 Task: Find connections with filter location Calceta with filter topic #Growthwith filter profile language German with filter current company Work From Home - Online Work Opportunity with filter school Maharashtra Public School with filter industry Household Appliance Manufacturing with filter service category Financial Planning with filter keywords title Skin Care Specialist
Action: Mouse moved to (550, 84)
Screenshot: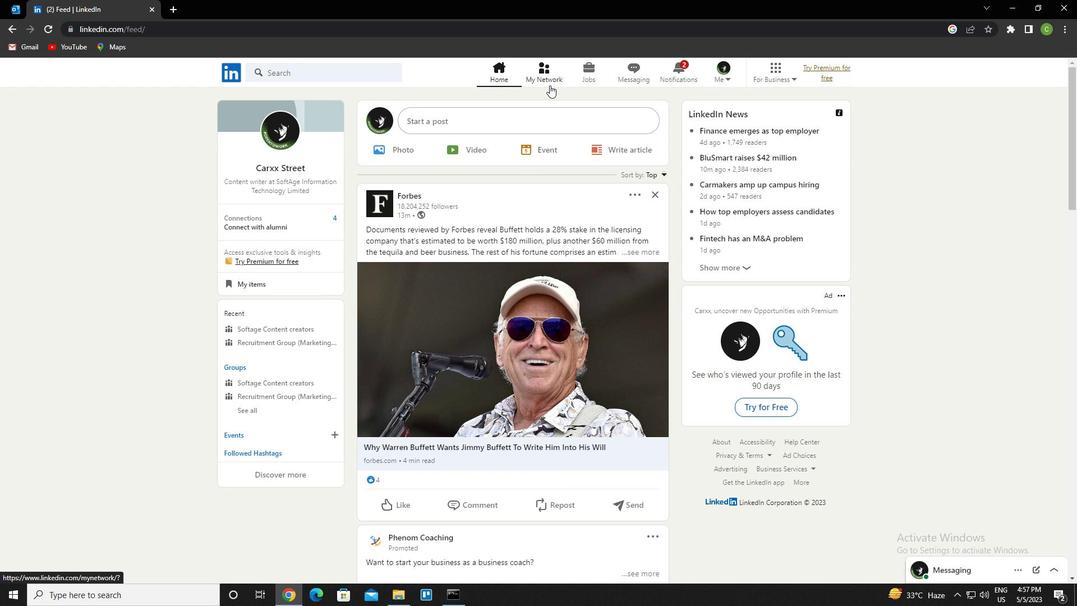 
Action: Mouse pressed left at (550, 84)
Screenshot: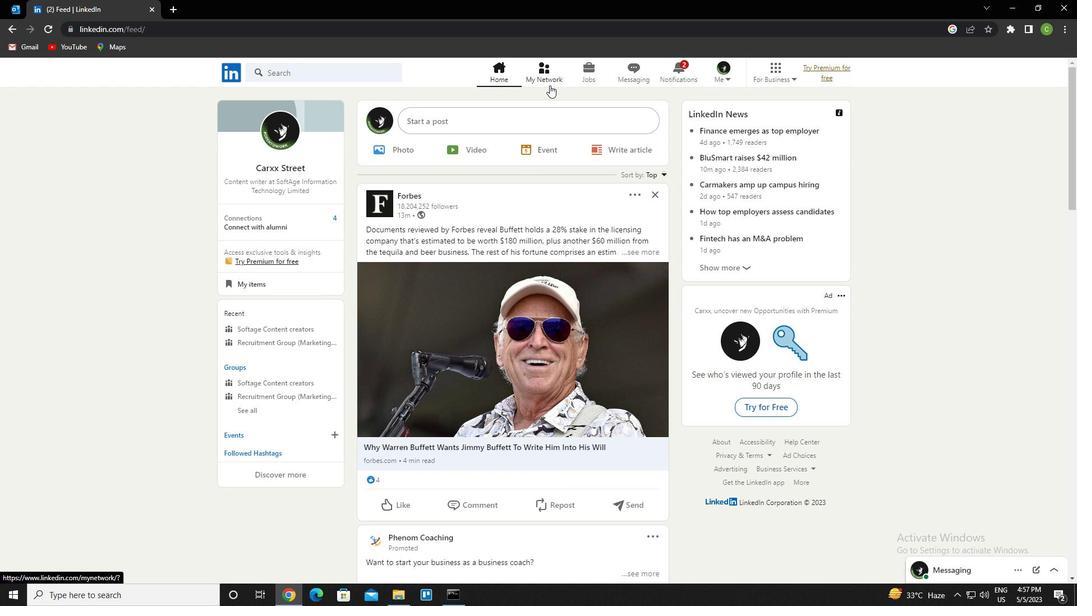 
Action: Mouse moved to (342, 135)
Screenshot: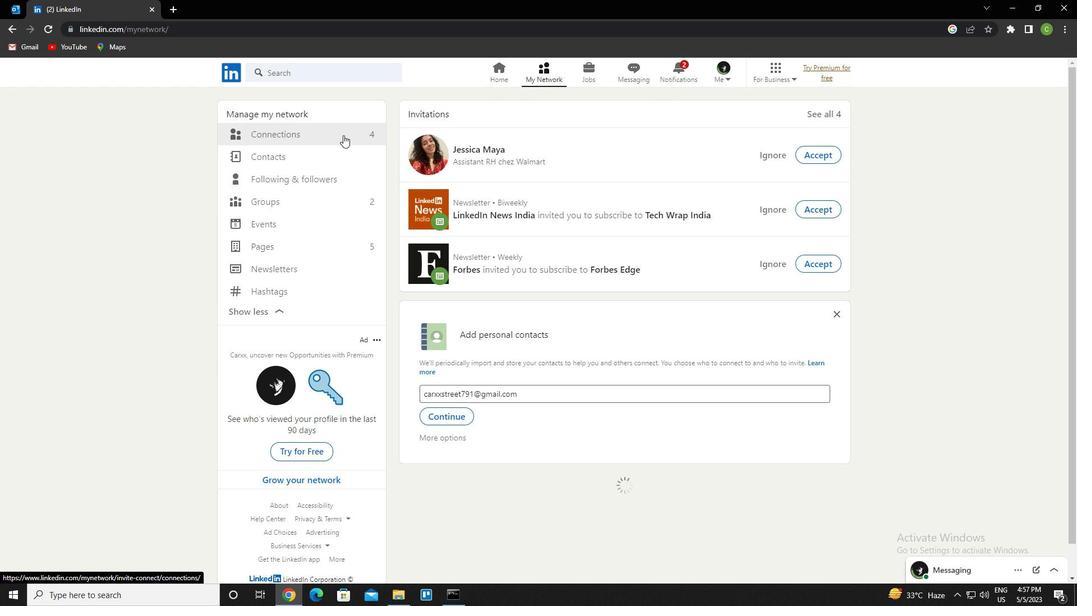 
Action: Mouse pressed left at (342, 135)
Screenshot: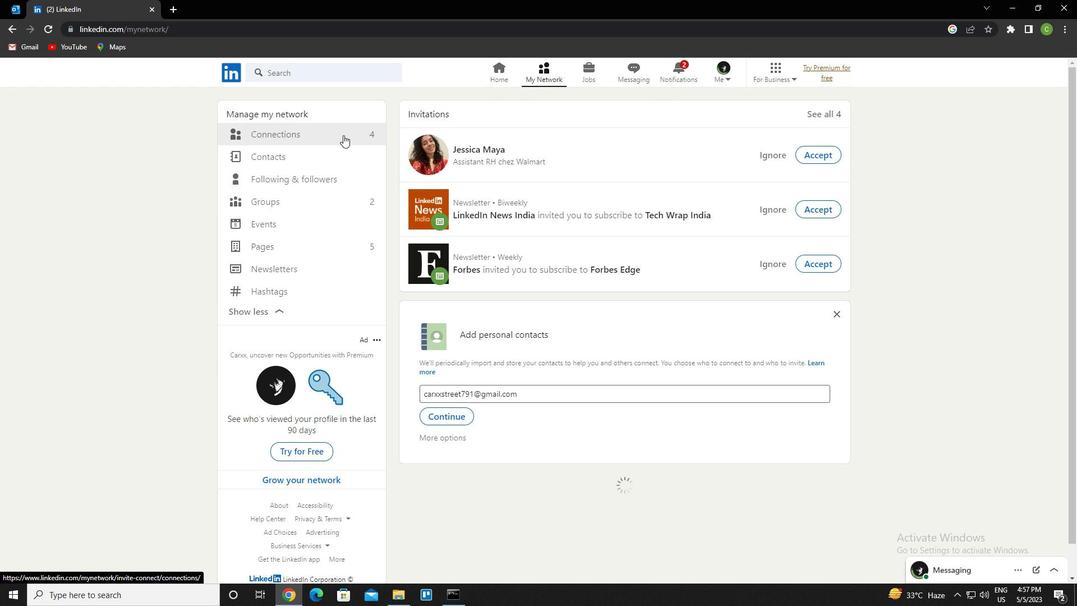 
Action: Mouse moved to (617, 132)
Screenshot: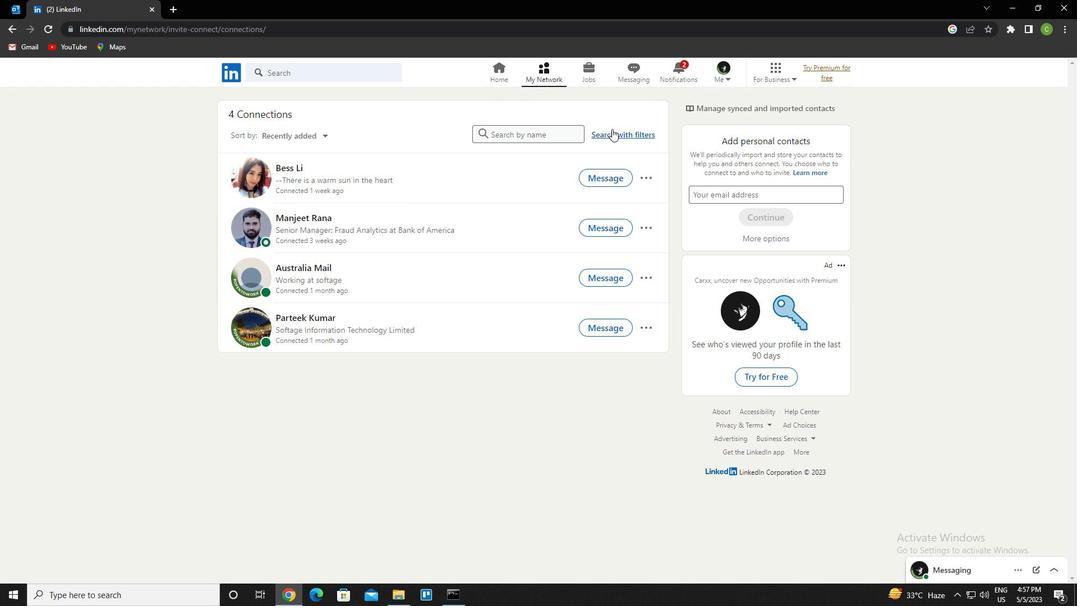 
Action: Mouse pressed left at (617, 132)
Screenshot: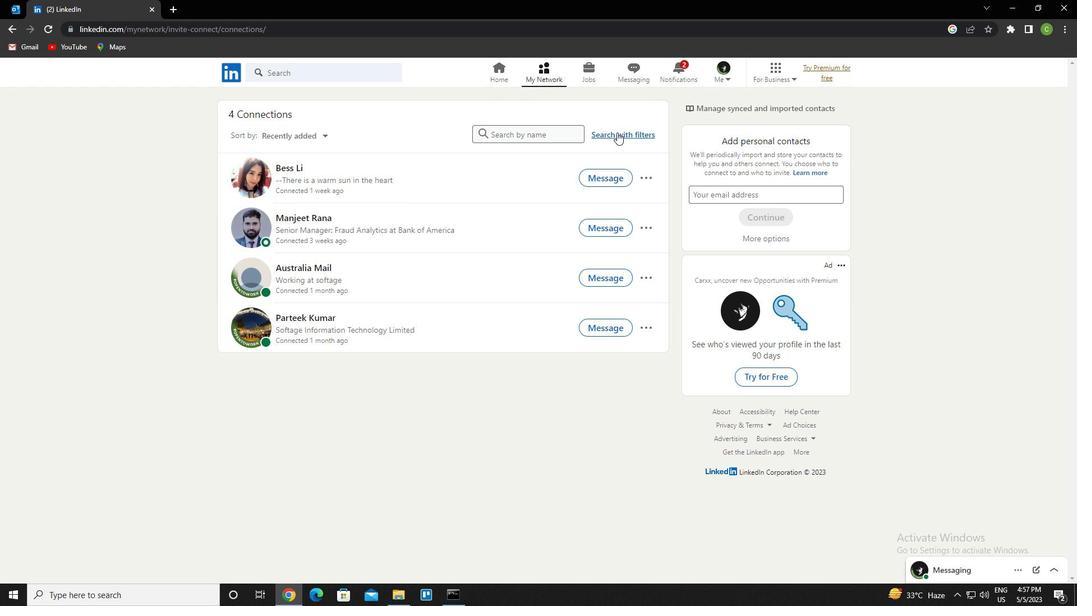 
Action: Mouse moved to (581, 107)
Screenshot: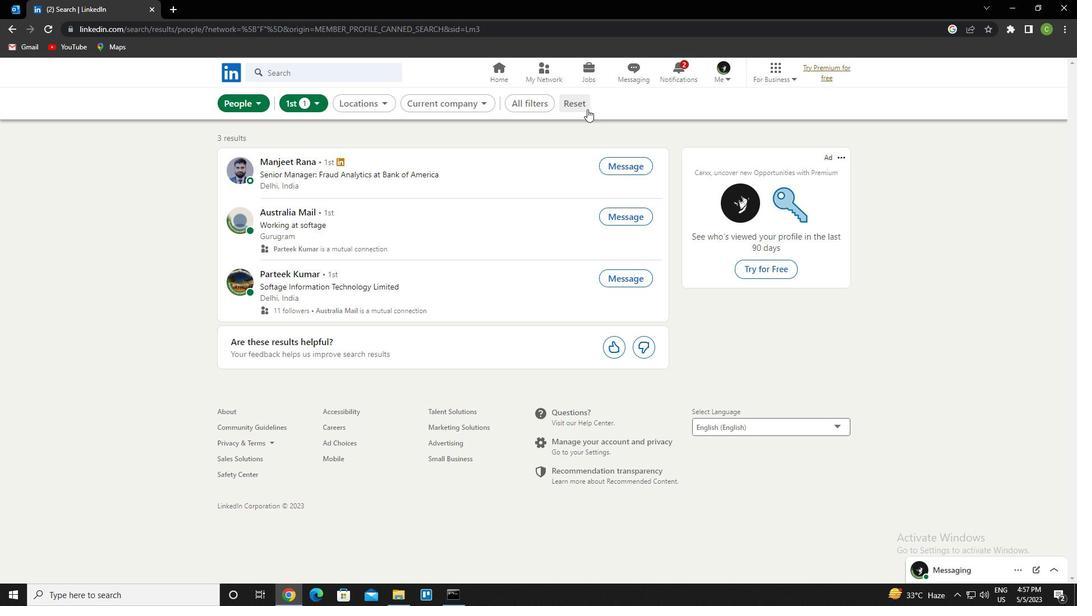 
Action: Mouse pressed left at (581, 107)
Screenshot: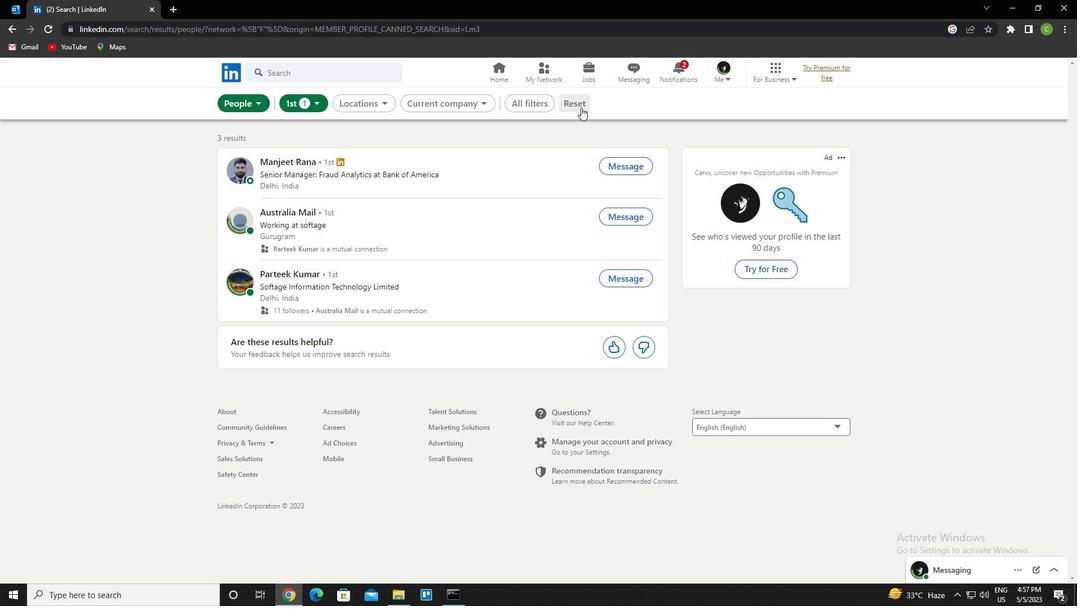
Action: Mouse moved to (567, 111)
Screenshot: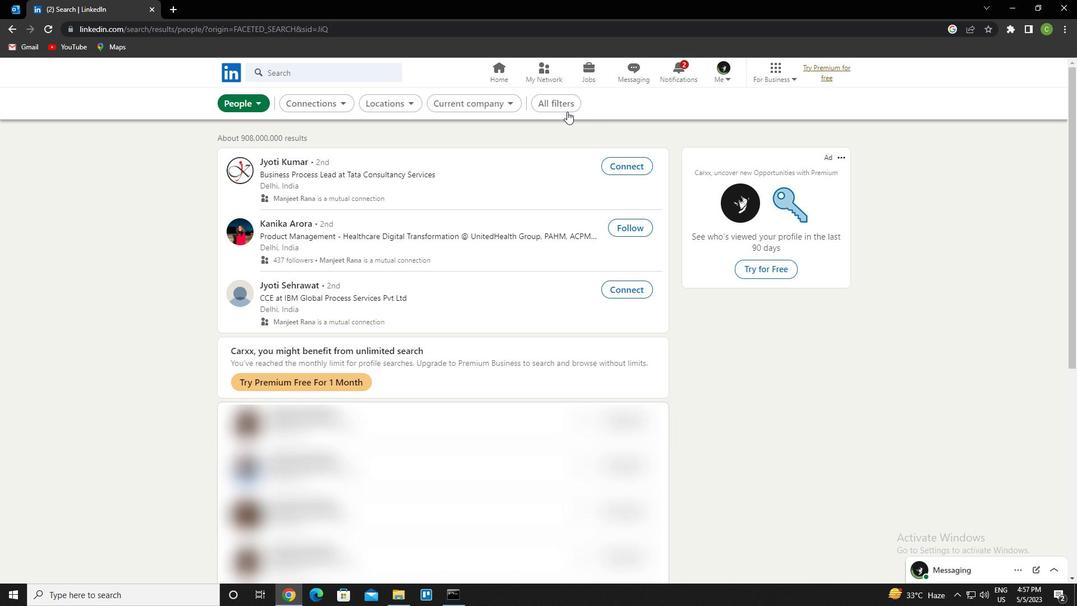 
Action: Mouse pressed left at (567, 111)
Screenshot: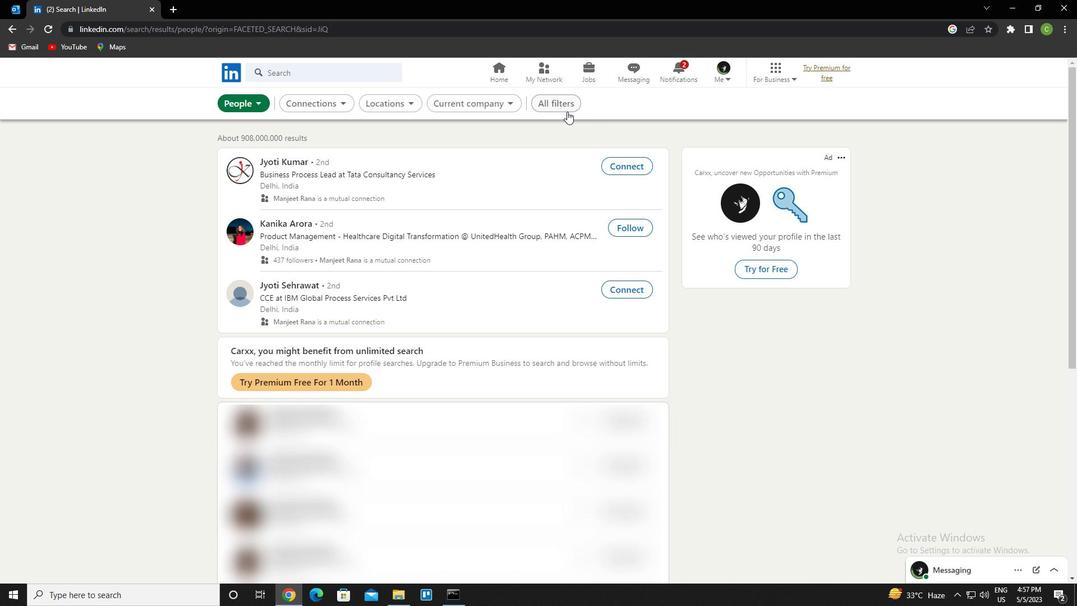 
Action: Mouse moved to (854, 298)
Screenshot: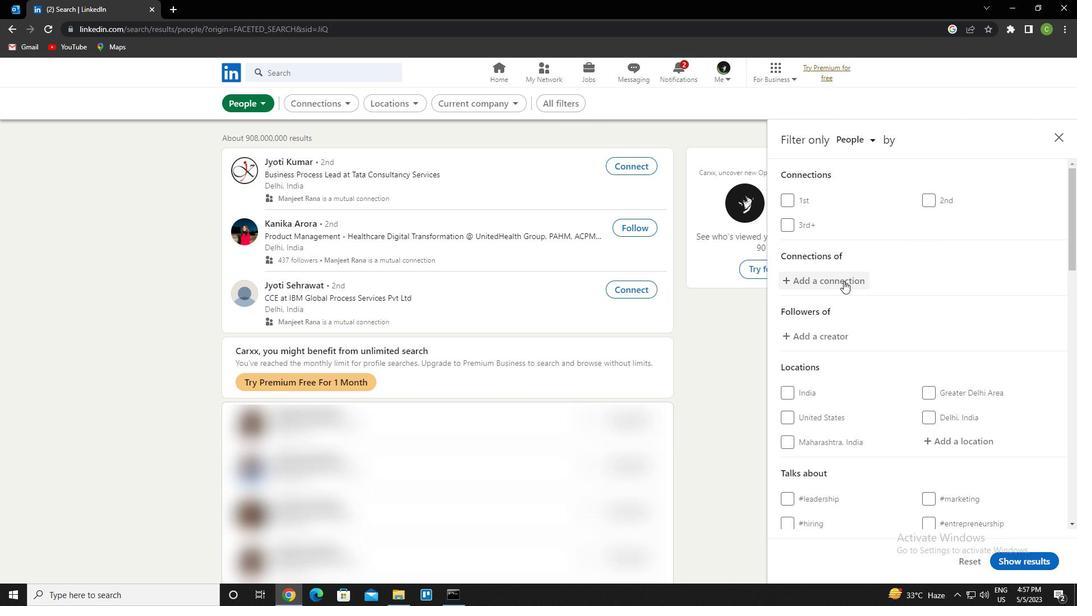 
Action: Mouse scrolled (854, 298) with delta (0, 0)
Screenshot: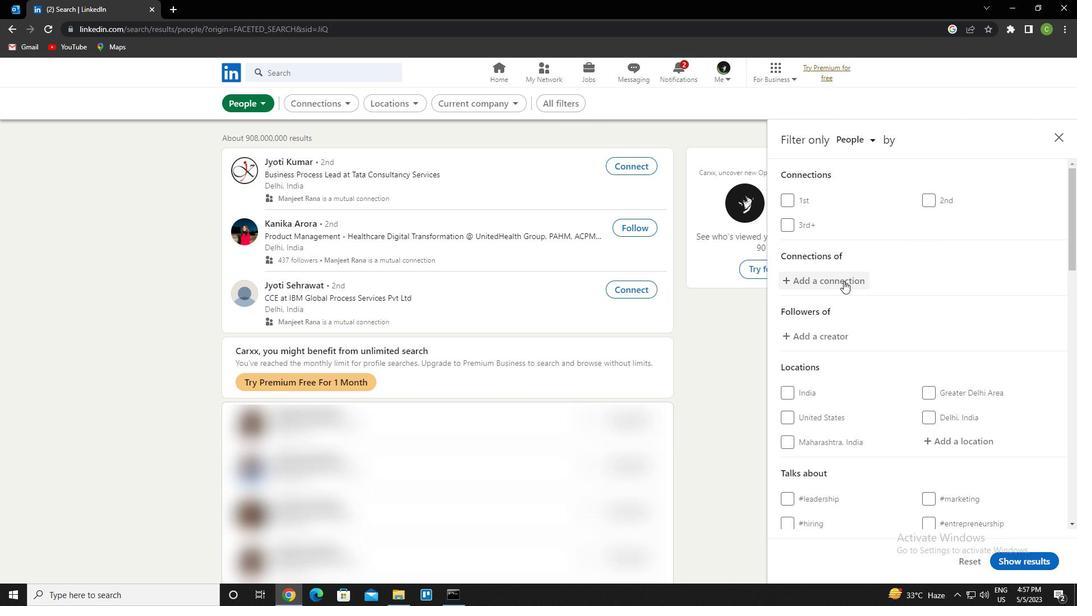 
Action: Mouse moved to (868, 323)
Screenshot: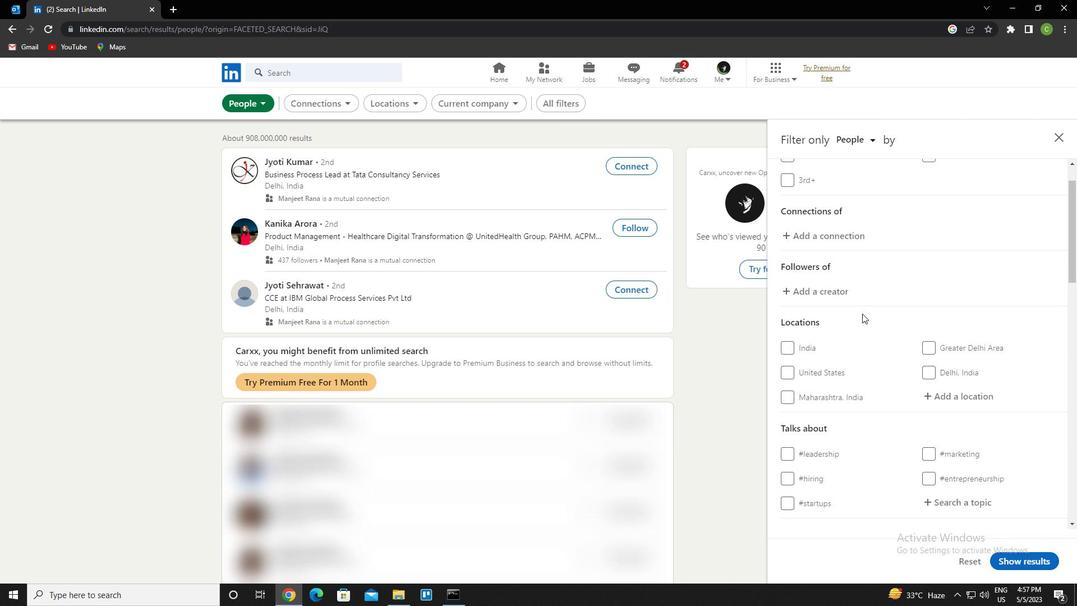 
Action: Mouse scrolled (868, 322) with delta (0, 0)
Screenshot: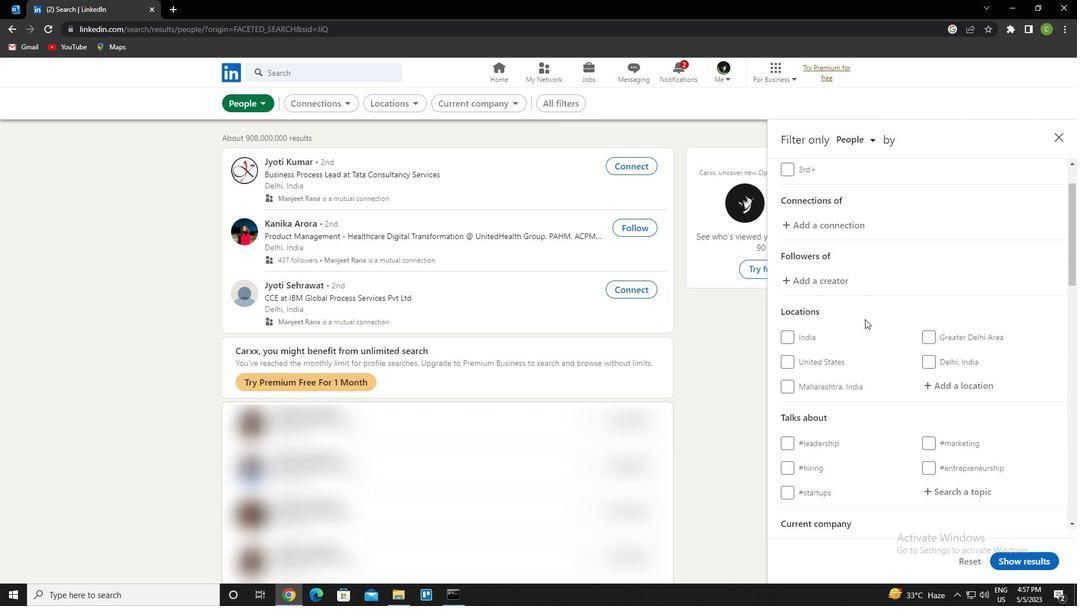 
Action: Mouse moved to (947, 336)
Screenshot: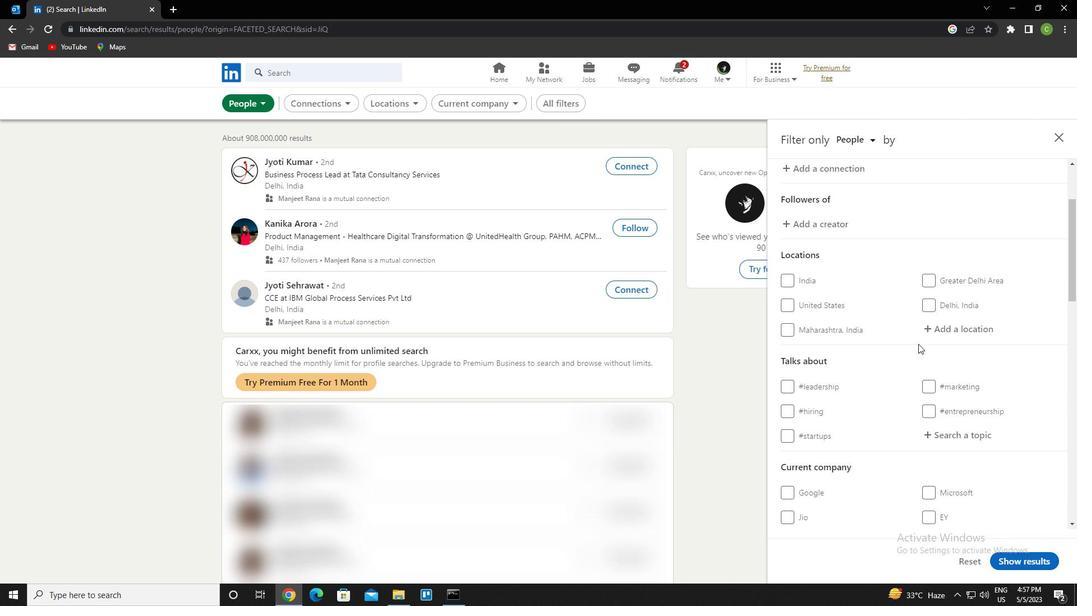 
Action: Mouse pressed left at (947, 336)
Screenshot: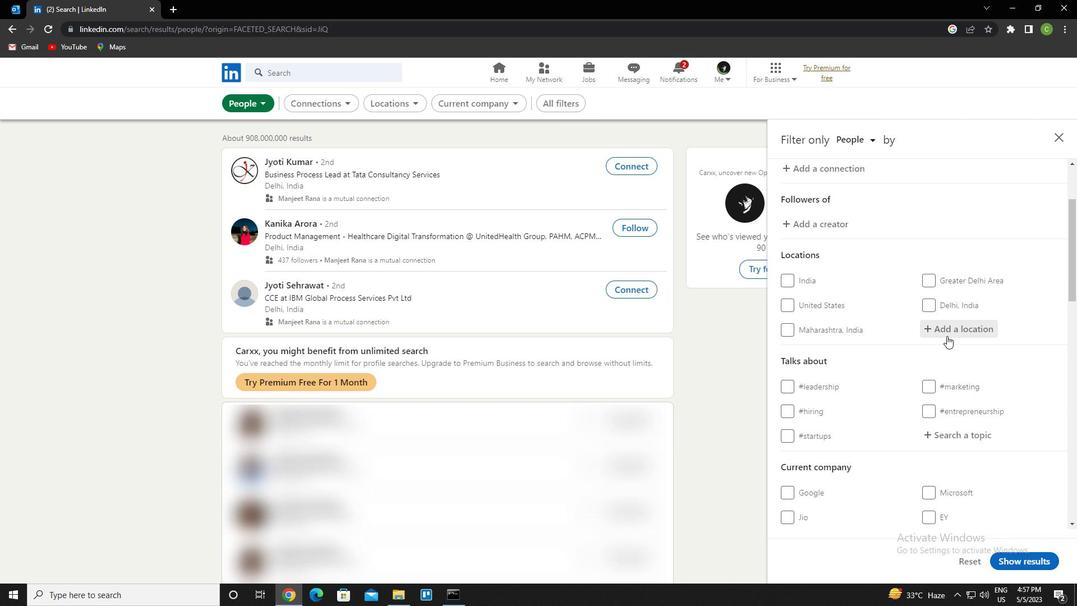 
Action: Key pressed <Key.caps_lock>c<Key.caps_lock>alceta<Key.down><Key.enter>
Screenshot: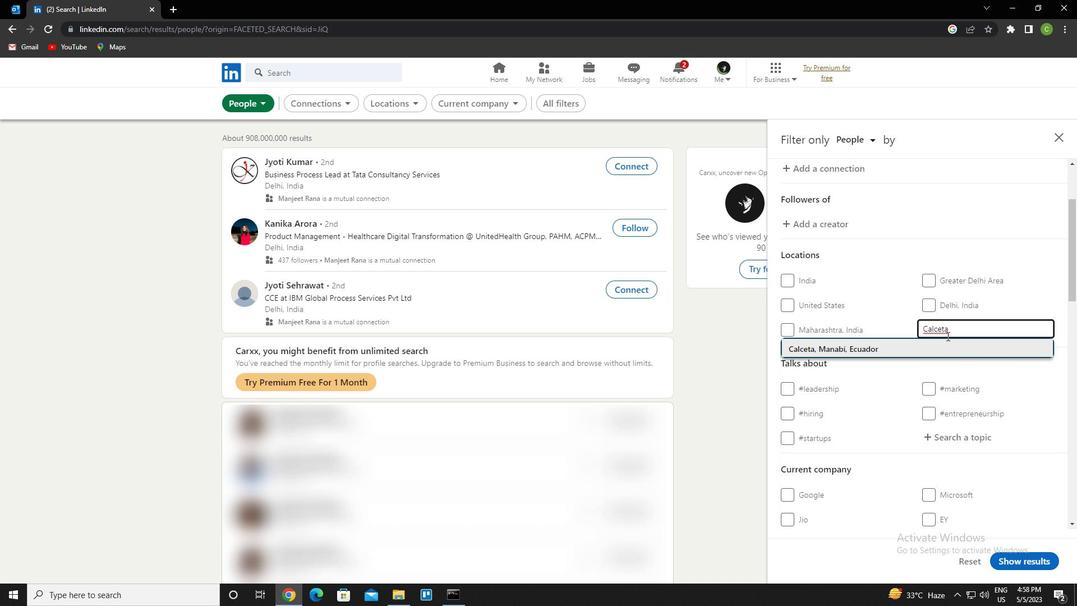 
Action: Mouse scrolled (947, 335) with delta (0, 0)
Screenshot: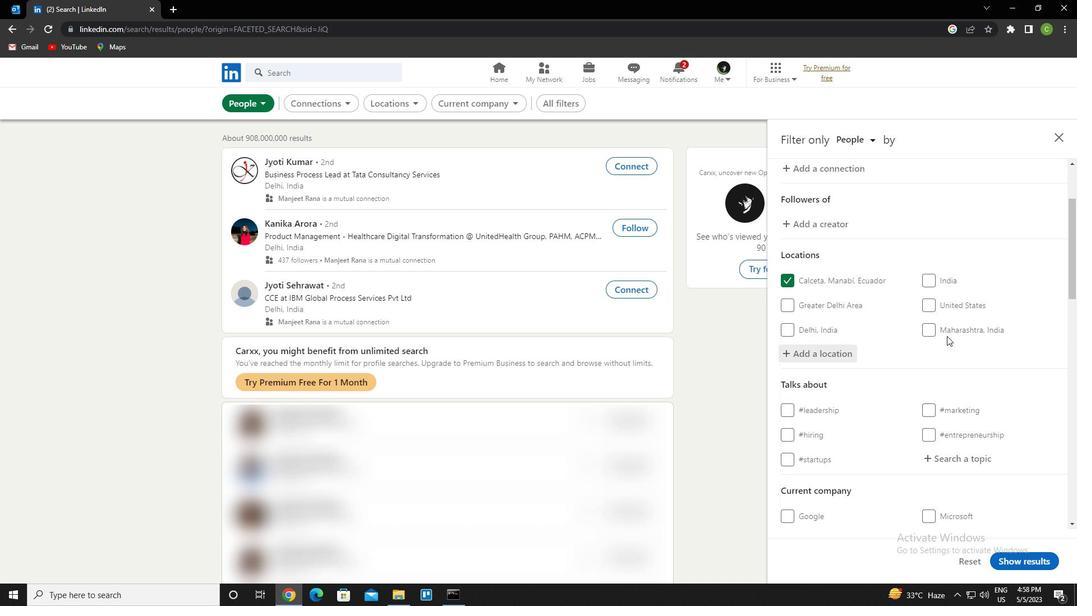 
Action: Mouse moved to (944, 349)
Screenshot: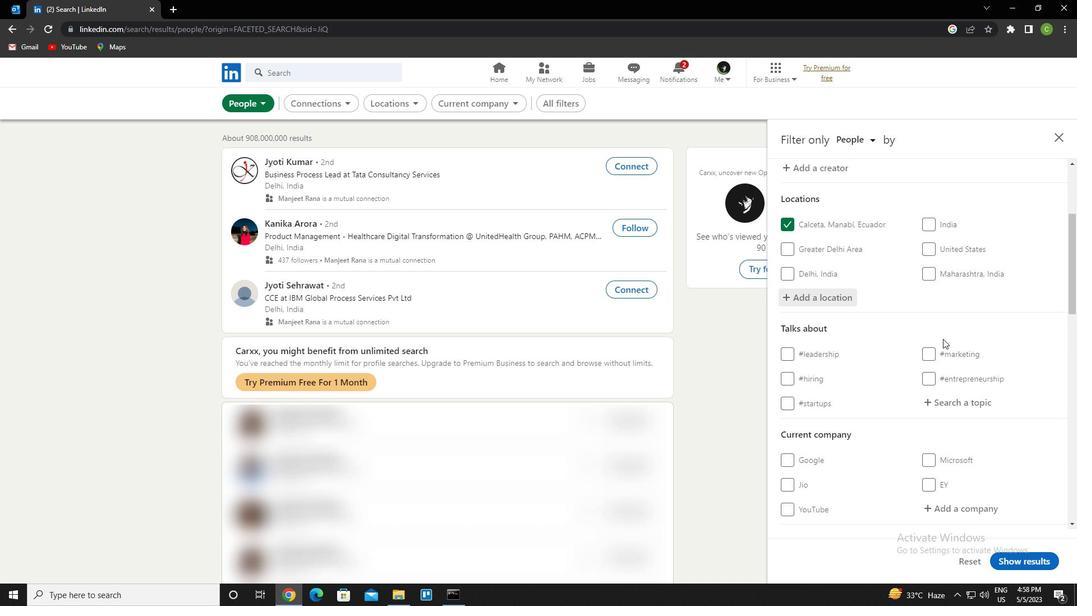 
Action: Mouse scrolled (944, 349) with delta (0, 0)
Screenshot: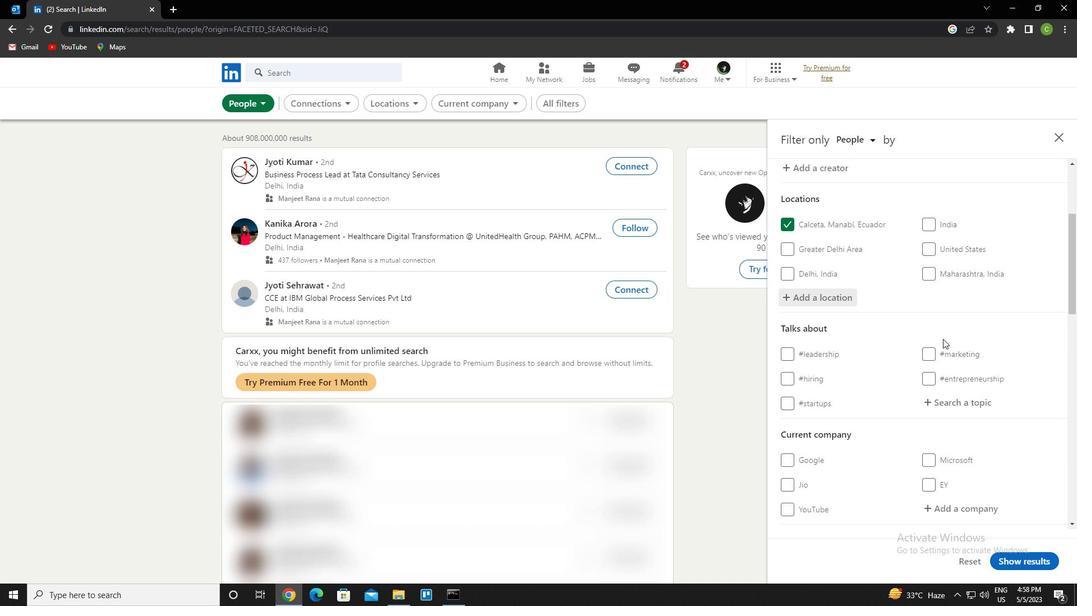 
Action: Mouse moved to (964, 349)
Screenshot: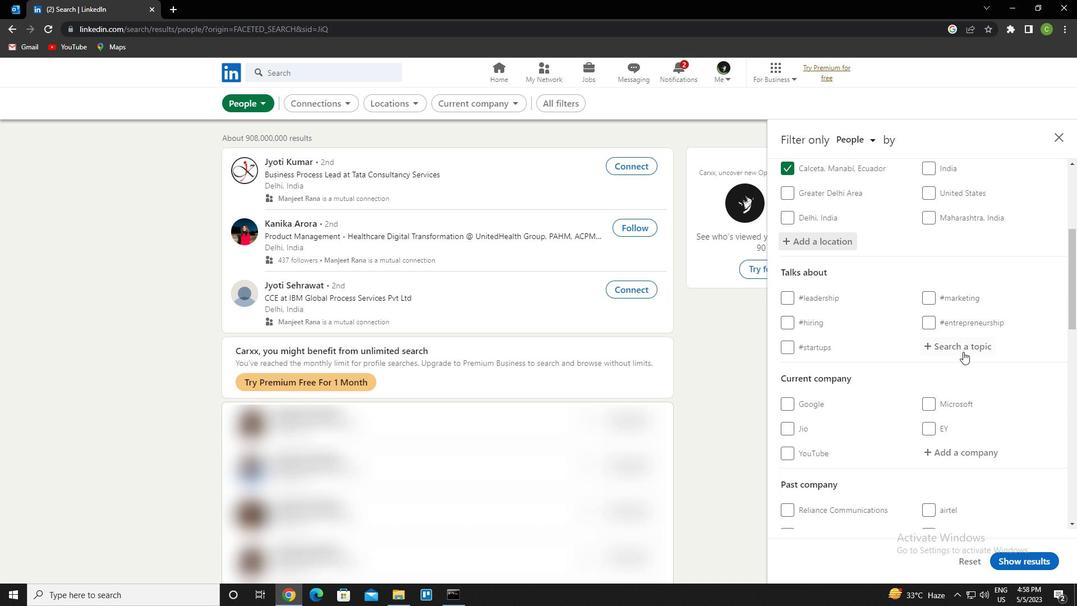 
Action: Mouse pressed left at (964, 349)
Screenshot: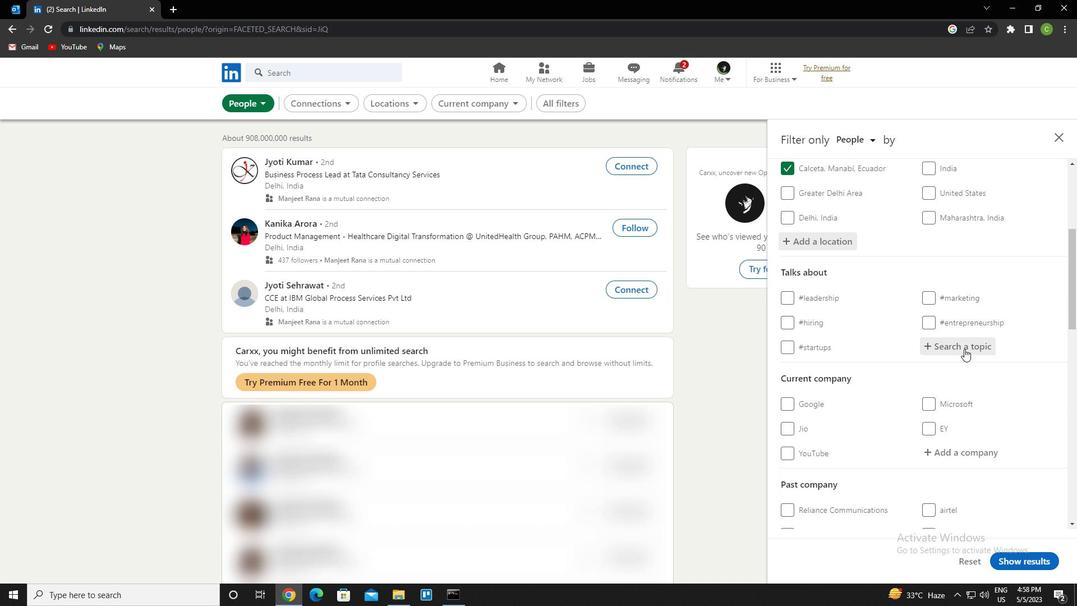 
Action: Key pressed growth<Key.down><Key.enter>
Screenshot: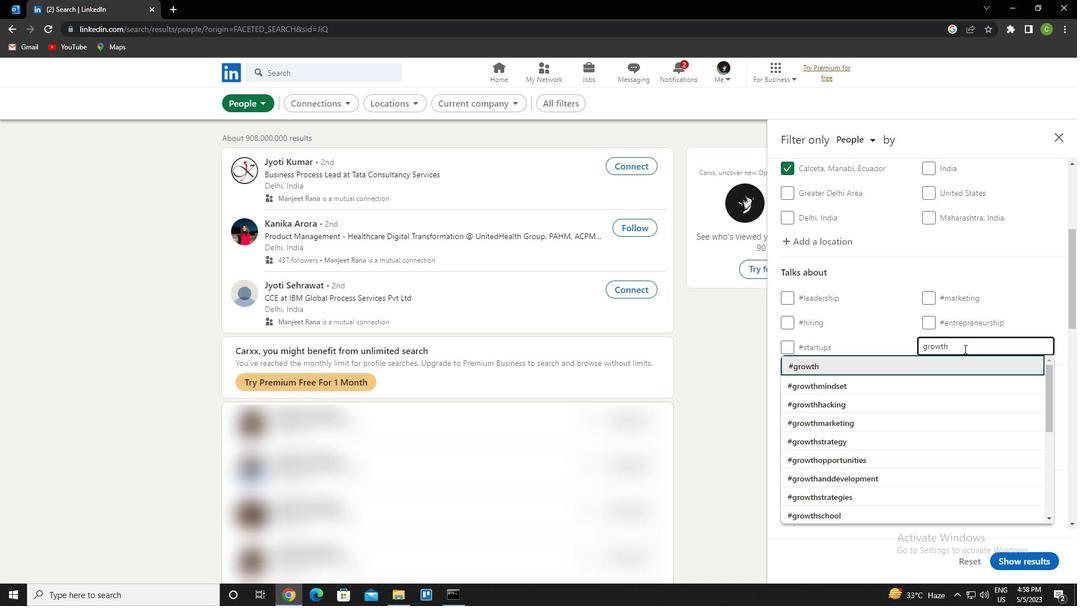 
Action: Mouse scrolled (964, 348) with delta (0, 0)
Screenshot: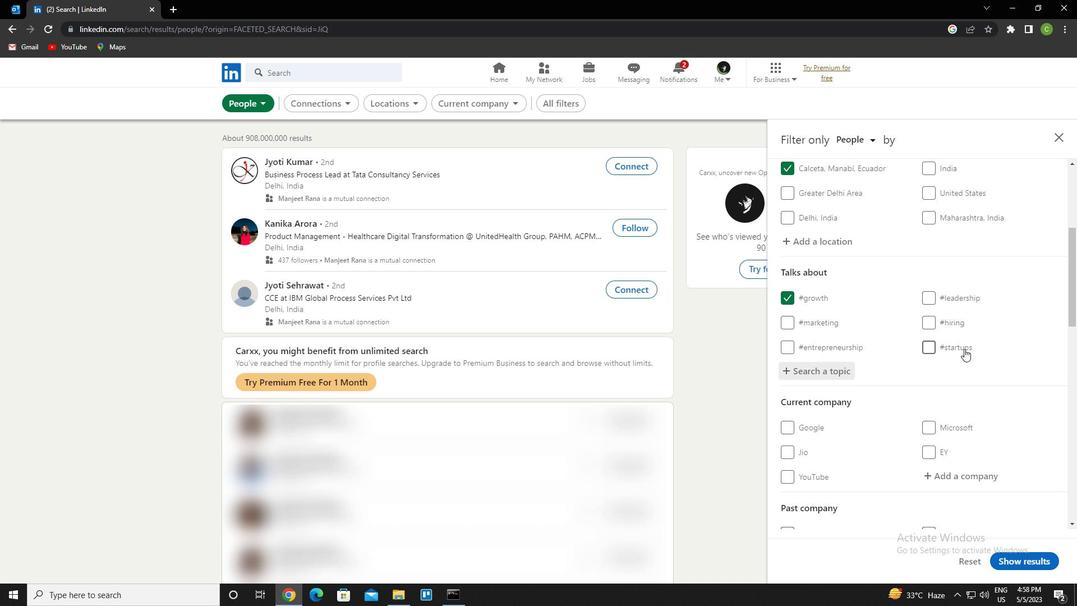 
Action: Mouse moved to (958, 334)
Screenshot: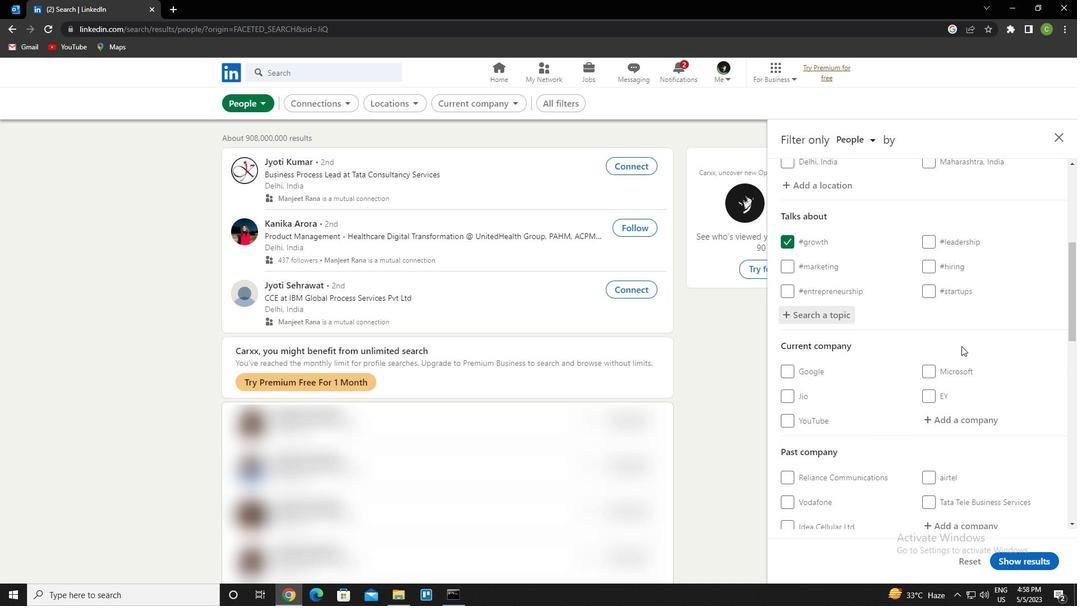 
Action: Mouse scrolled (958, 333) with delta (0, 0)
Screenshot: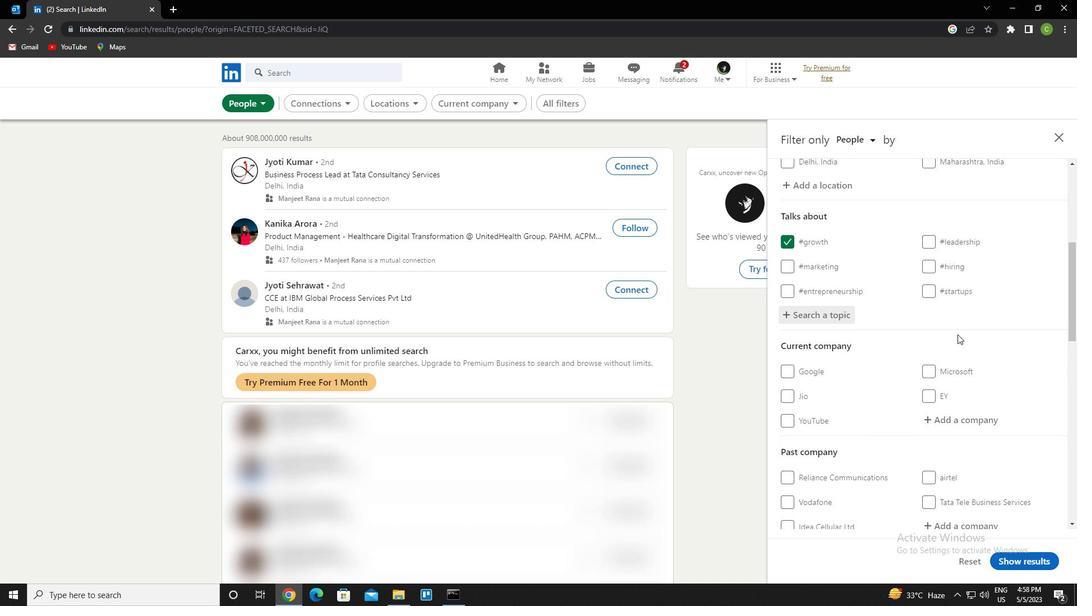 
Action: Mouse moved to (958, 334)
Screenshot: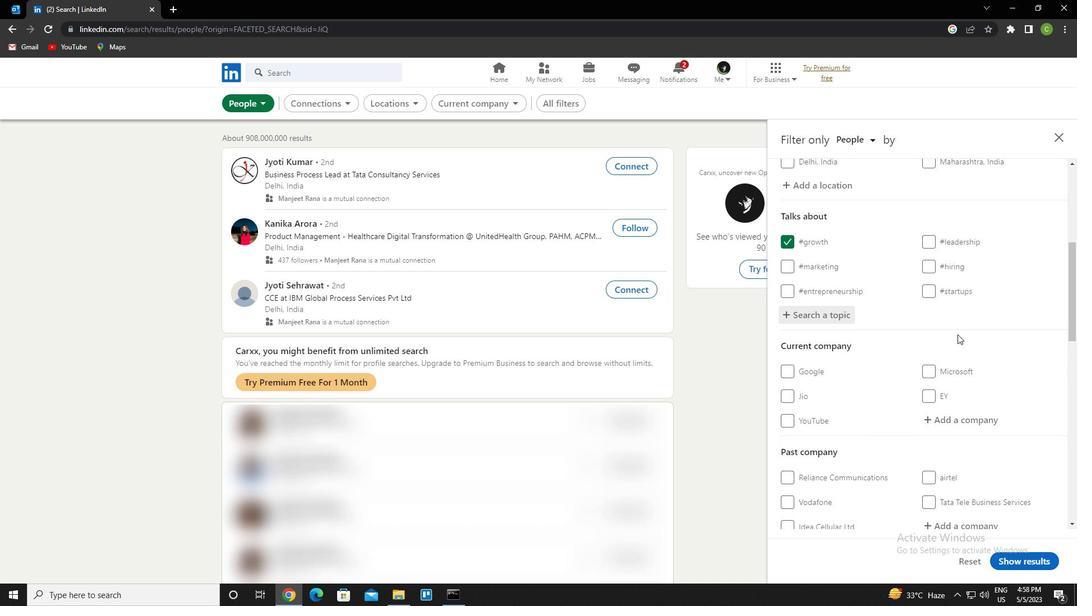 
Action: Mouse scrolled (958, 333) with delta (0, 0)
Screenshot: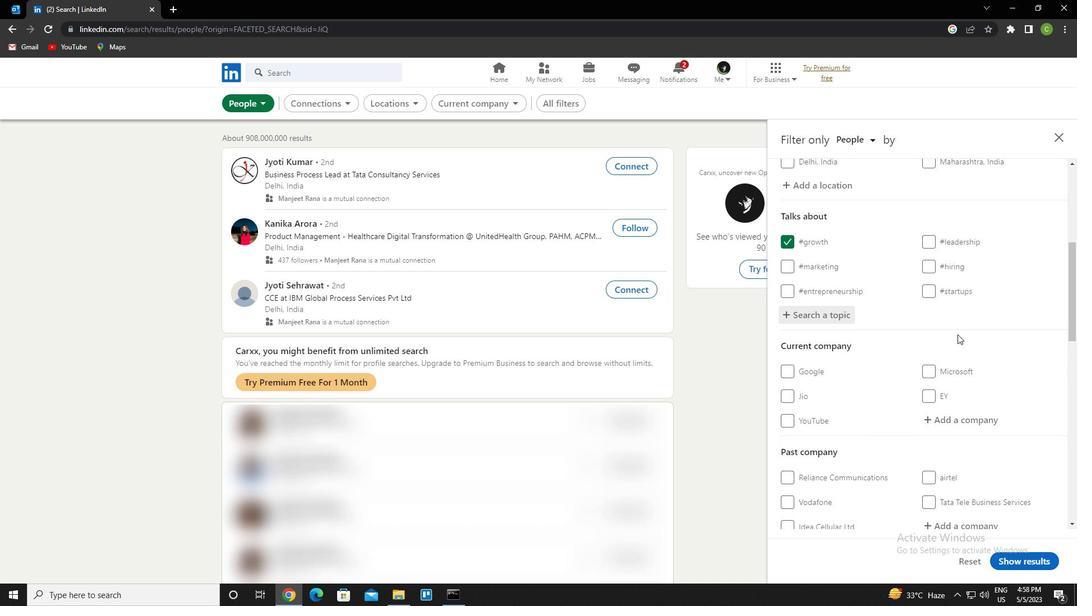 
Action: Mouse moved to (958, 336)
Screenshot: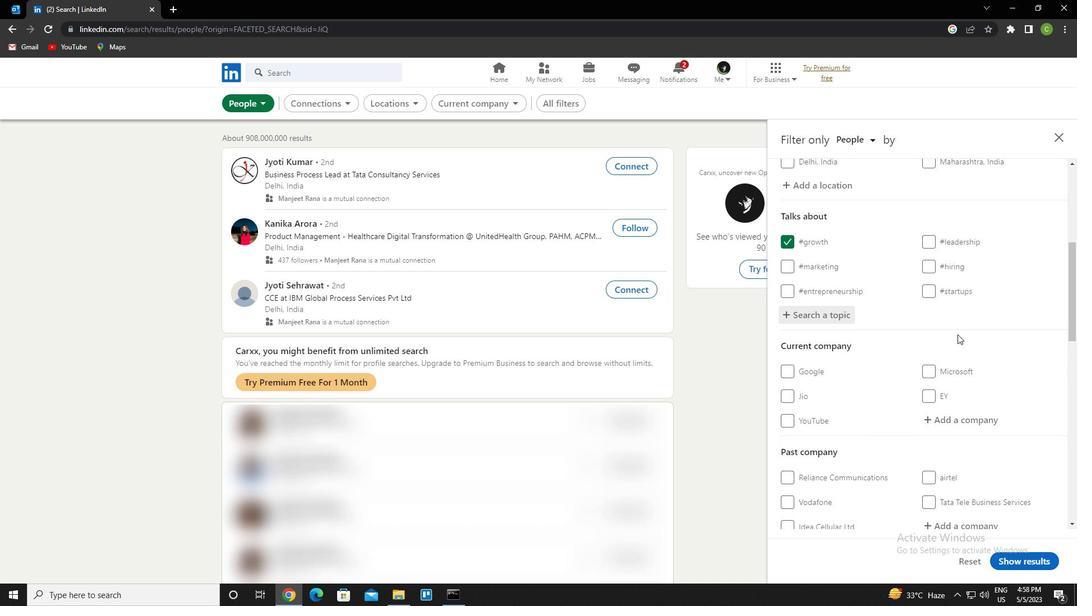 
Action: Mouse scrolled (958, 335) with delta (0, 0)
Screenshot: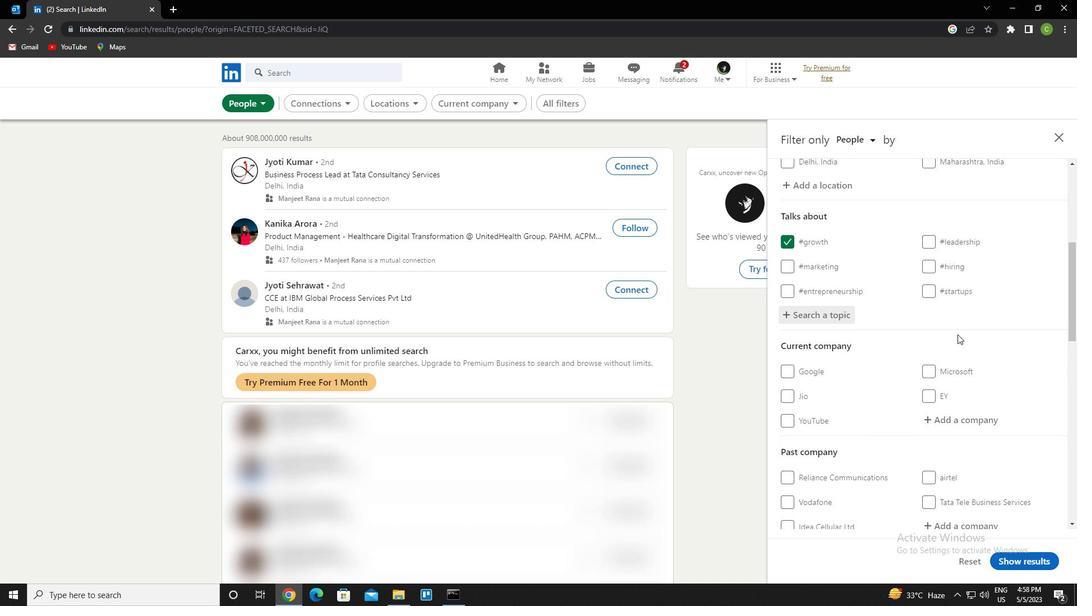 
Action: Mouse scrolled (958, 335) with delta (0, 0)
Screenshot: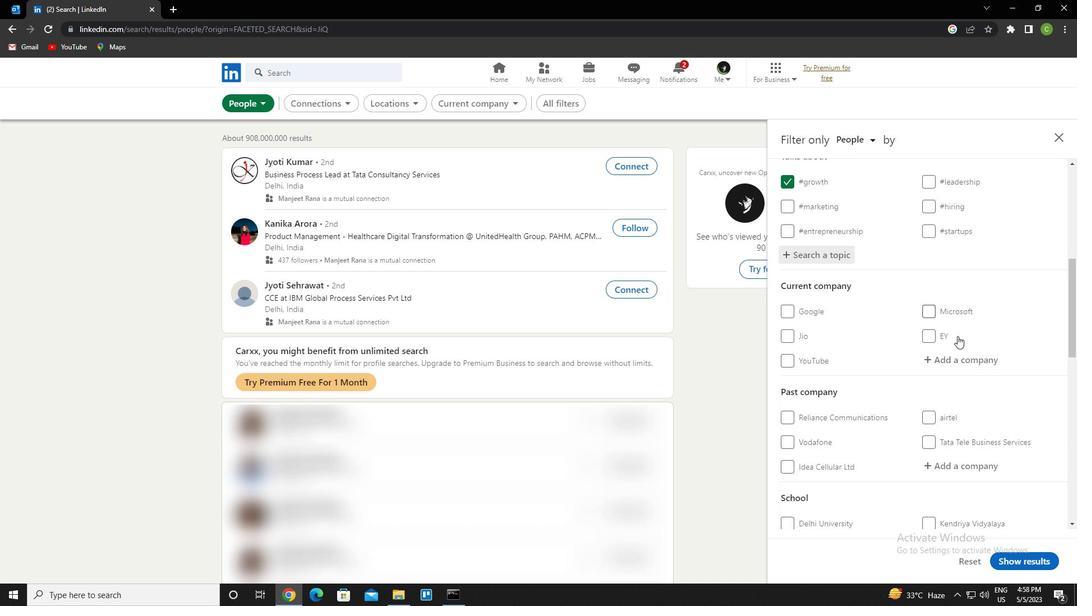 
Action: Mouse scrolled (958, 335) with delta (0, 0)
Screenshot: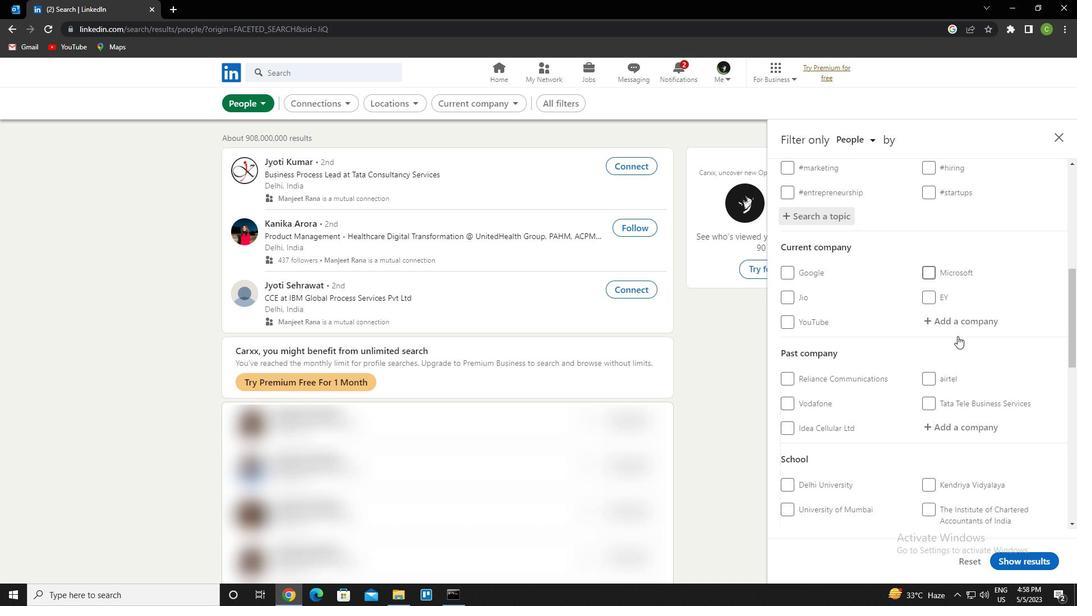 
Action: Mouse moved to (957, 336)
Screenshot: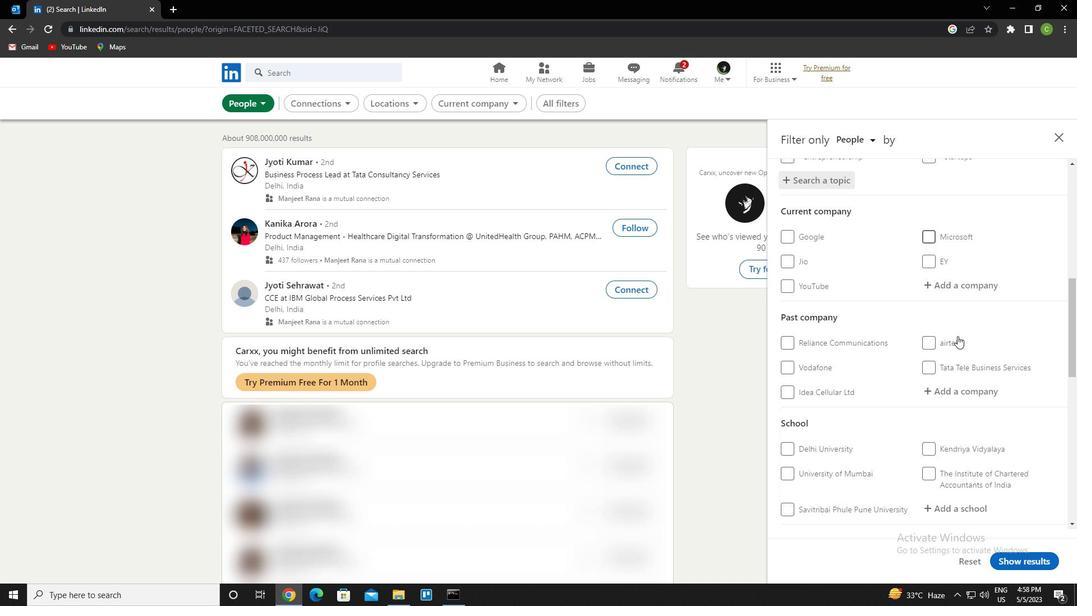 
Action: Mouse scrolled (957, 336) with delta (0, 0)
Screenshot: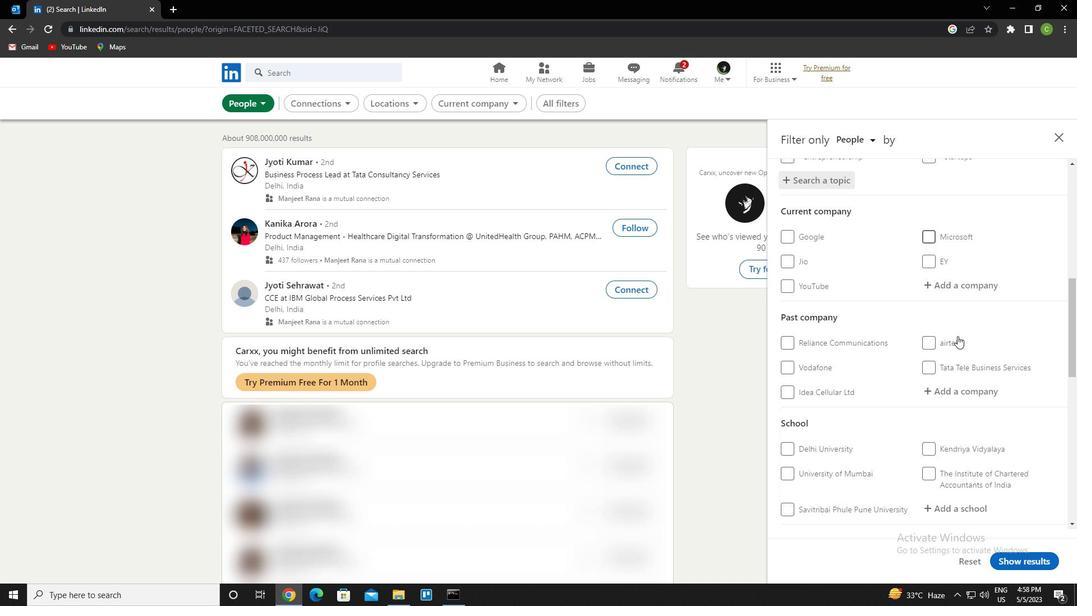
Action: Mouse scrolled (957, 336) with delta (0, 0)
Screenshot: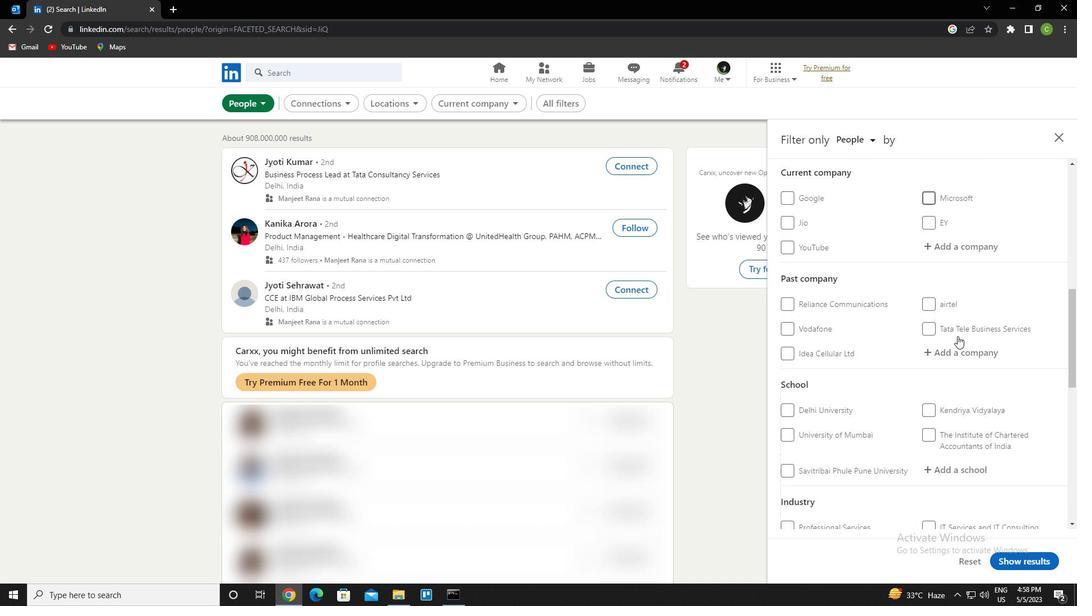 
Action: Mouse moved to (790, 475)
Screenshot: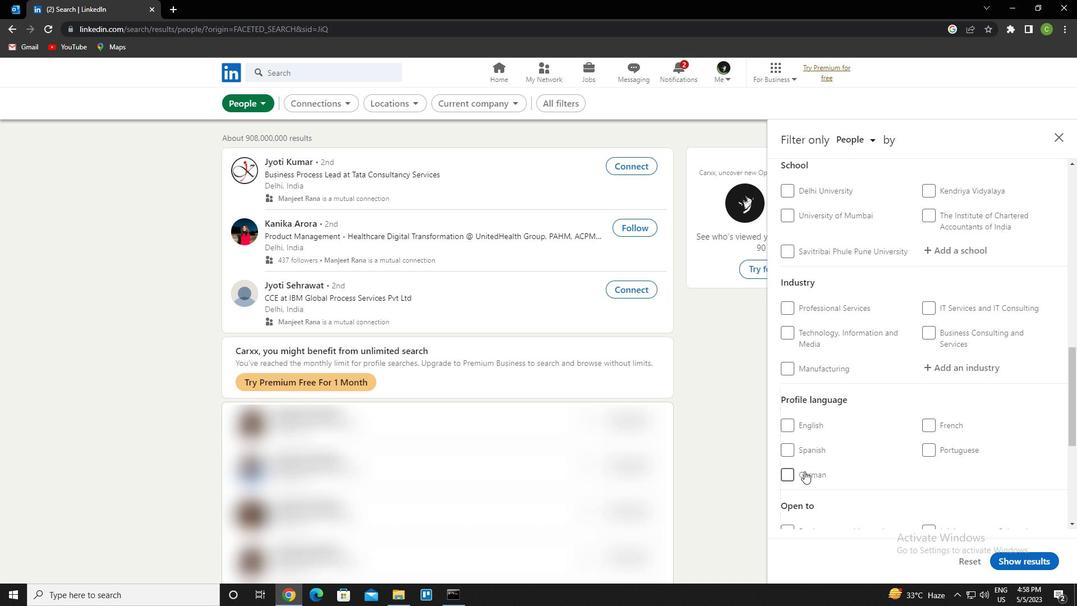 
Action: Mouse pressed left at (790, 475)
Screenshot: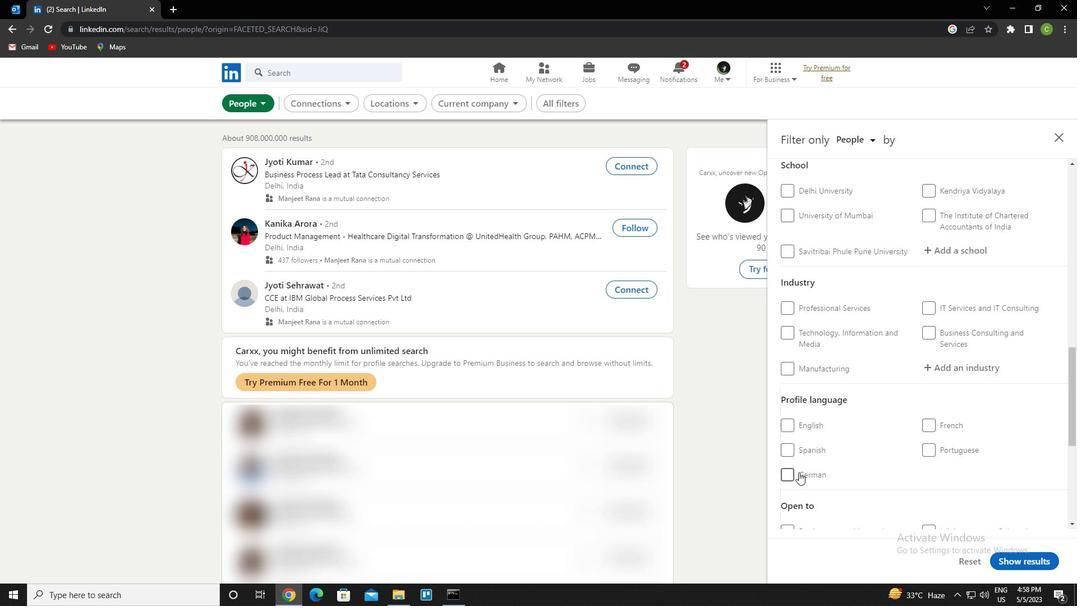 
Action: Mouse moved to (873, 385)
Screenshot: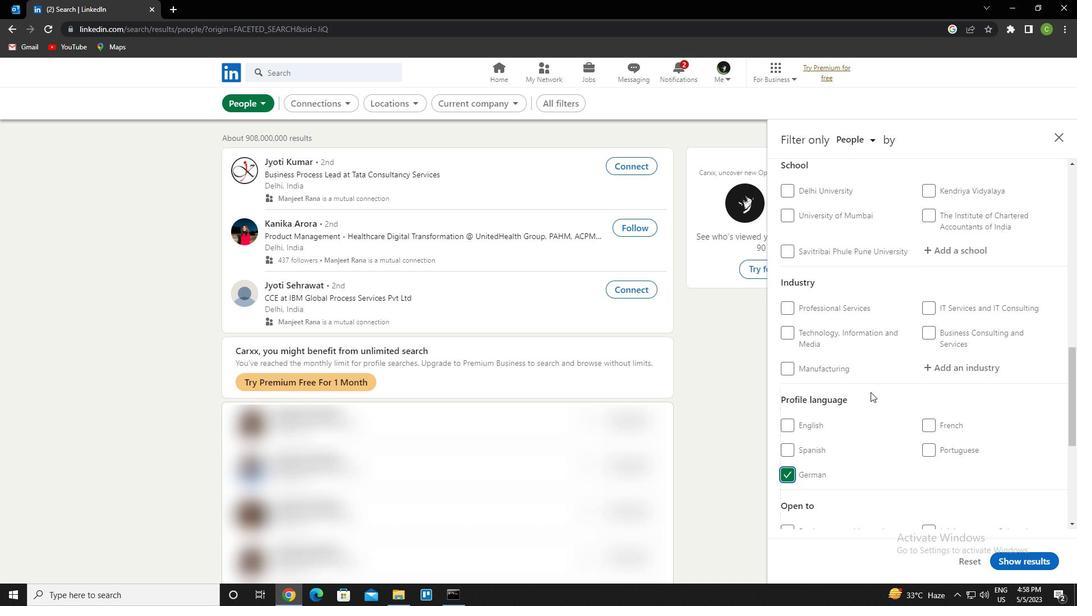 
Action: Mouse scrolled (873, 385) with delta (0, 0)
Screenshot: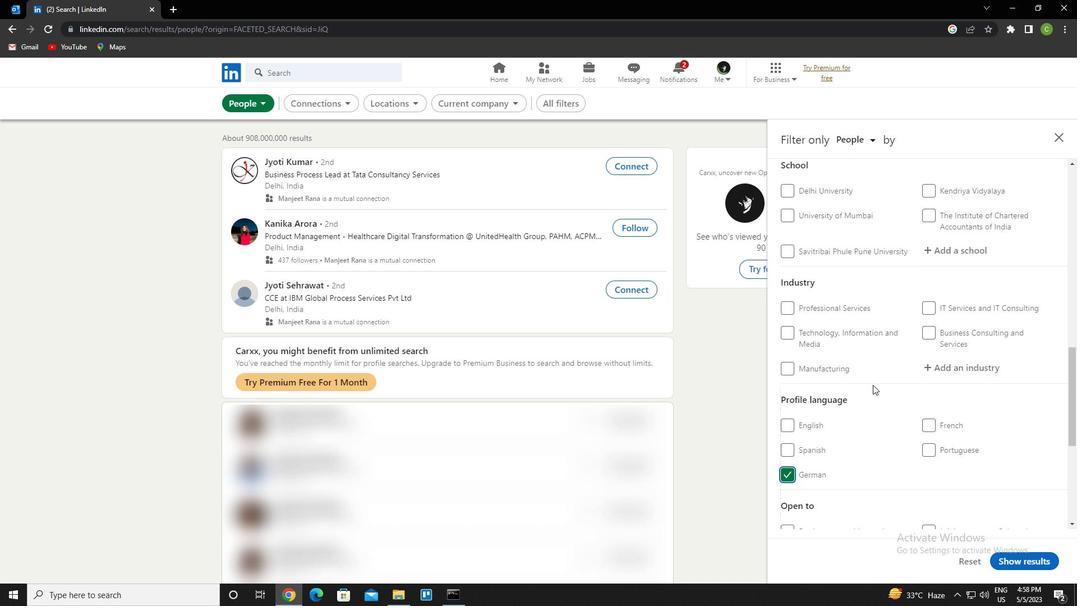 
Action: Mouse scrolled (873, 385) with delta (0, 0)
Screenshot: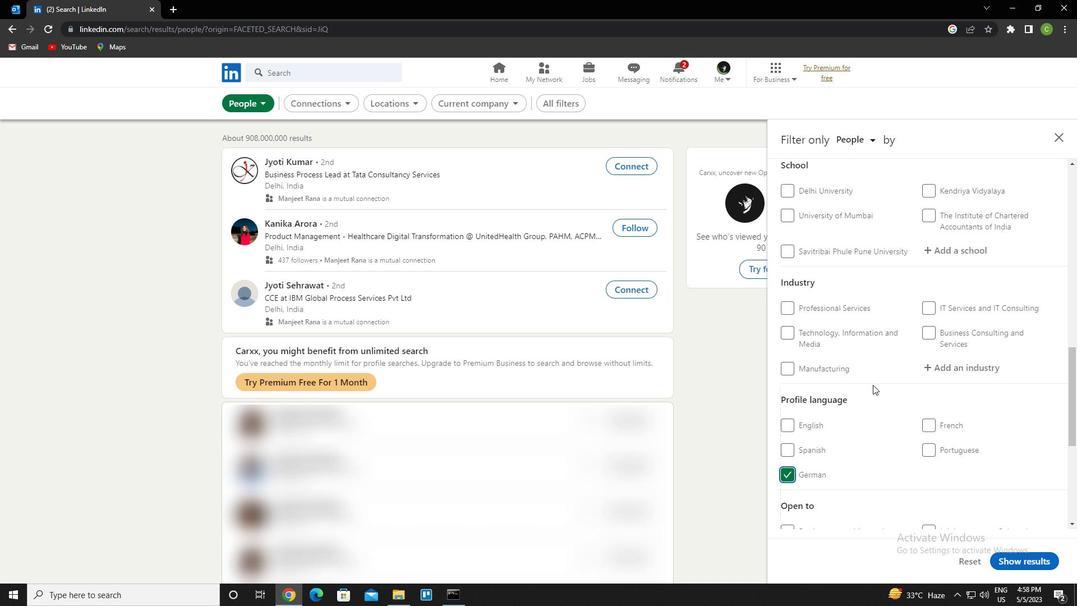 
Action: Mouse scrolled (873, 385) with delta (0, 0)
Screenshot: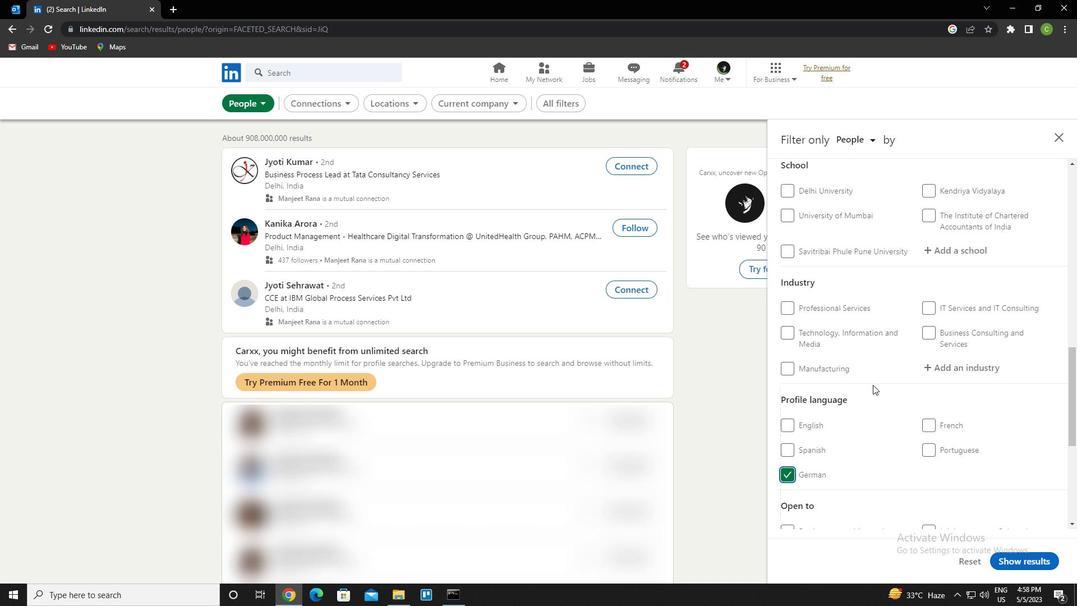 
Action: Mouse scrolled (873, 385) with delta (0, 0)
Screenshot: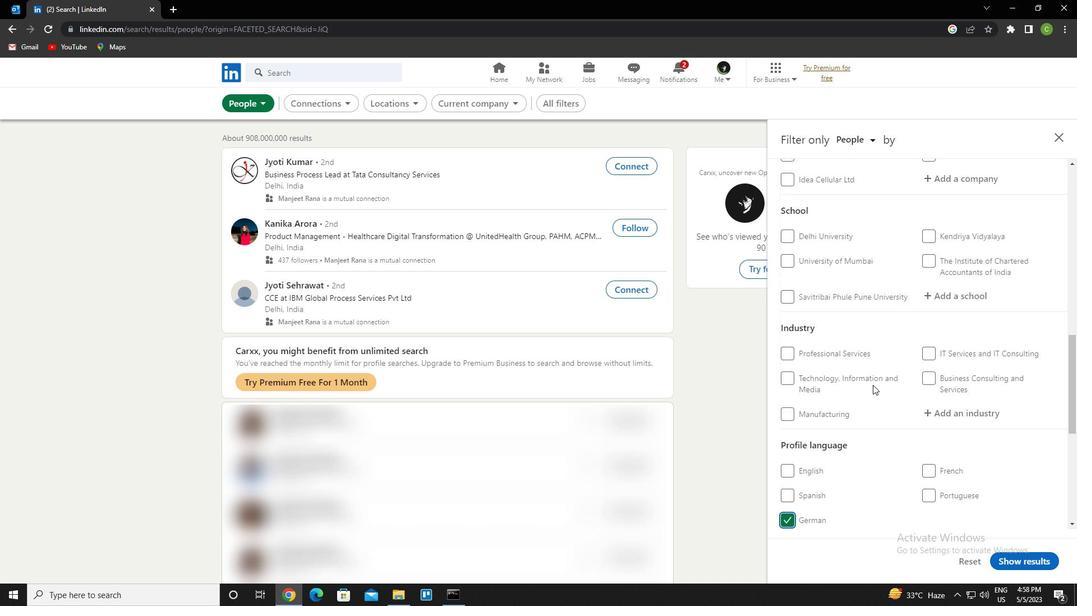 
Action: Mouse scrolled (873, 385) with delta (0, 0)
Screenshot: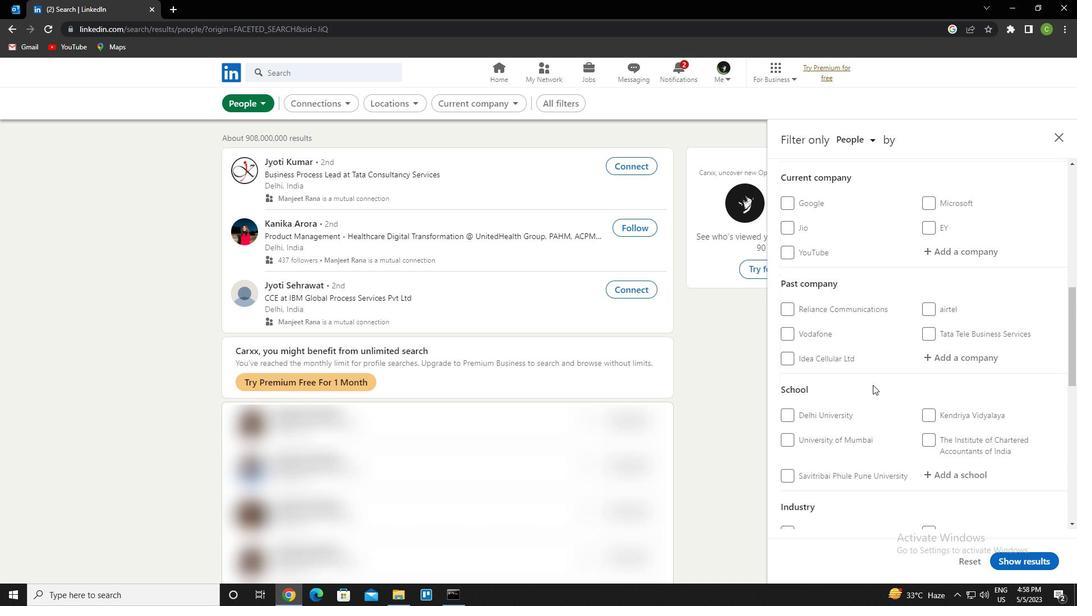 
Action: Mouse moved to (953, 313)
Screenshot: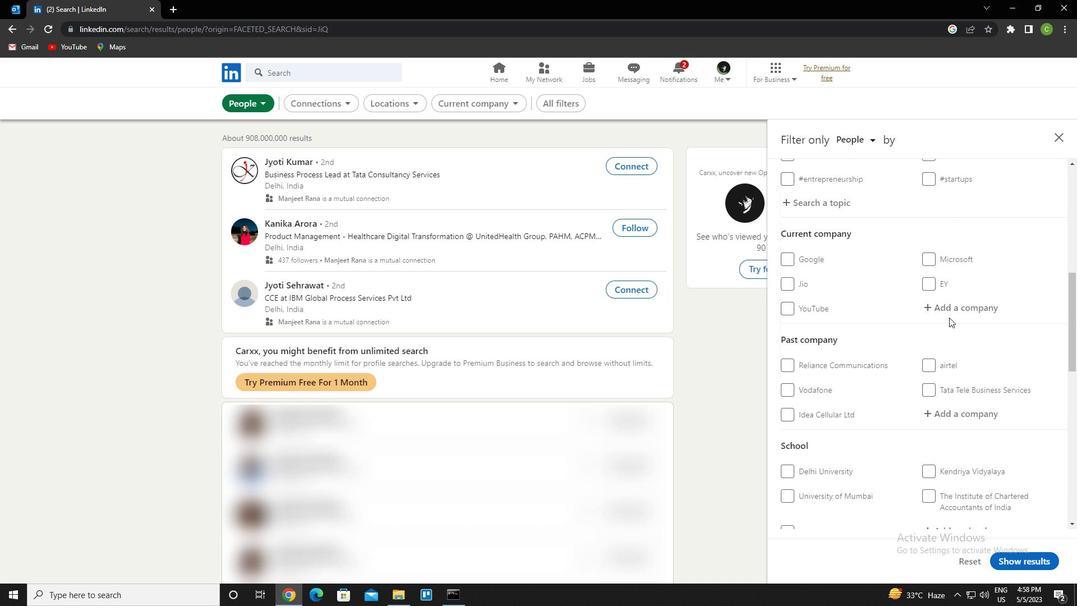 
Action: Mouse pressed left at (953, 313)
Screenshot: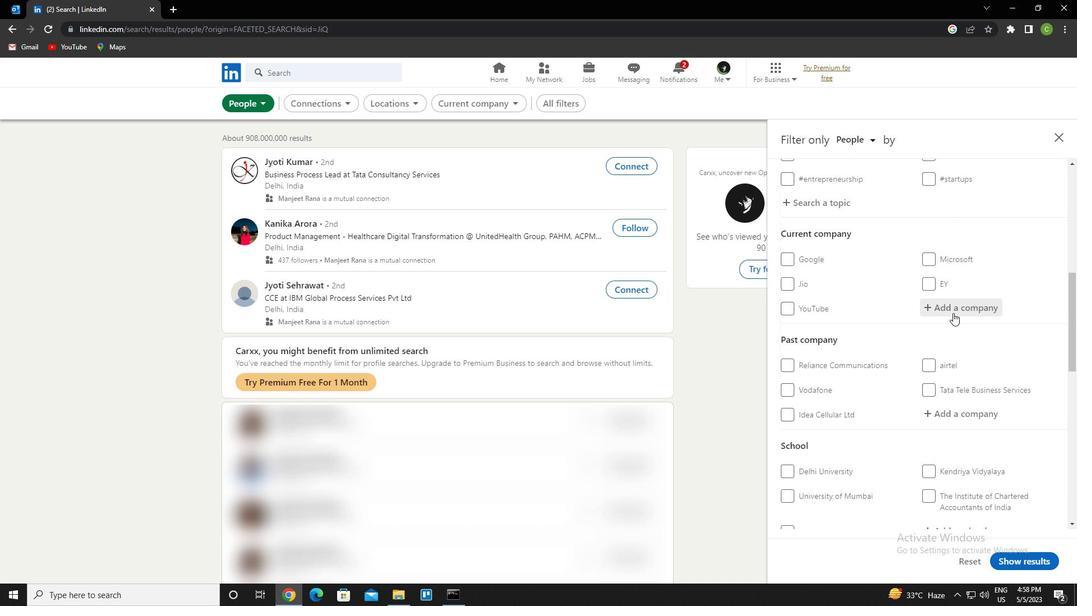 
Action: Key pressed <Key.caps_lock>w<Key.caps_lock>ork<Key.space>from<Key.space>home<Key.space>online<Key.space>opportunity<Key.down><Key.down><Key.down><Key.up><Key.enter>
Screenshot: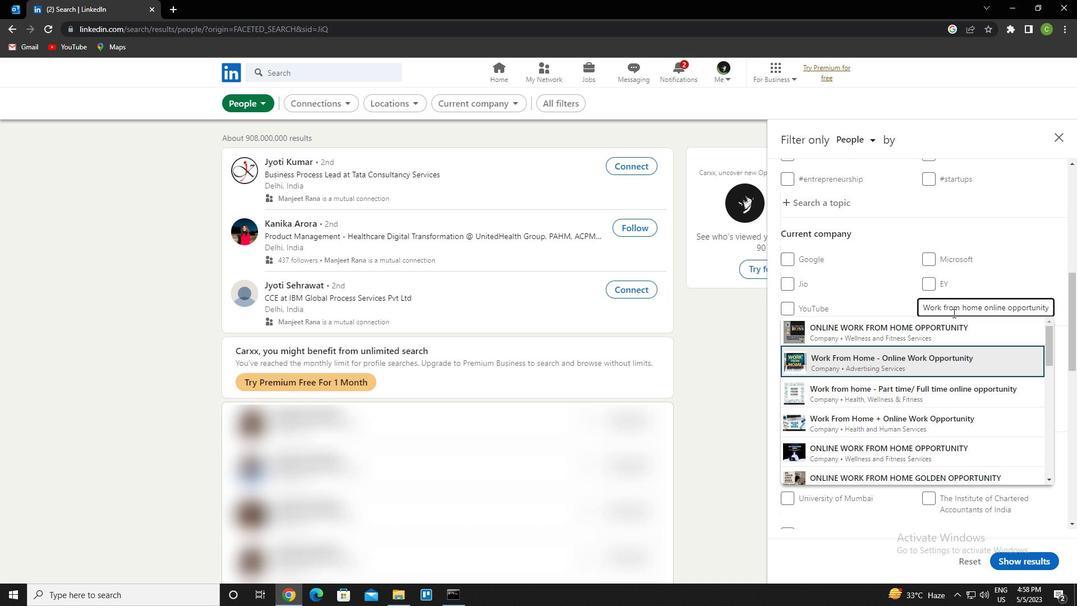 
Action: Mouse scrolled (953, 312) with delta (0, 0)
Screenshot: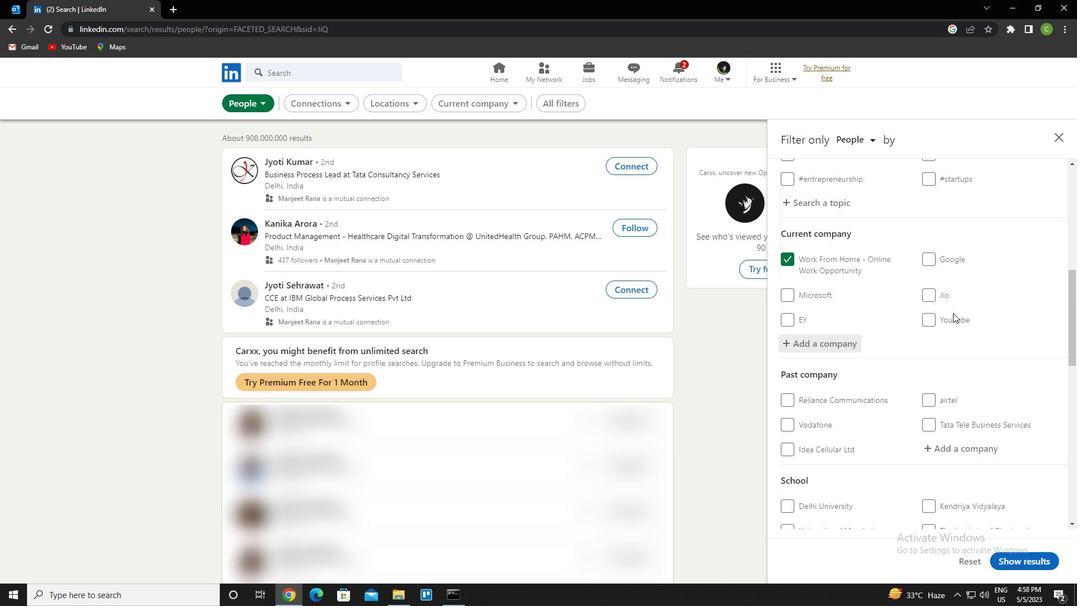 
Action: Mouse scrolled (953, 312) with delta (0, 0)
Screenshot: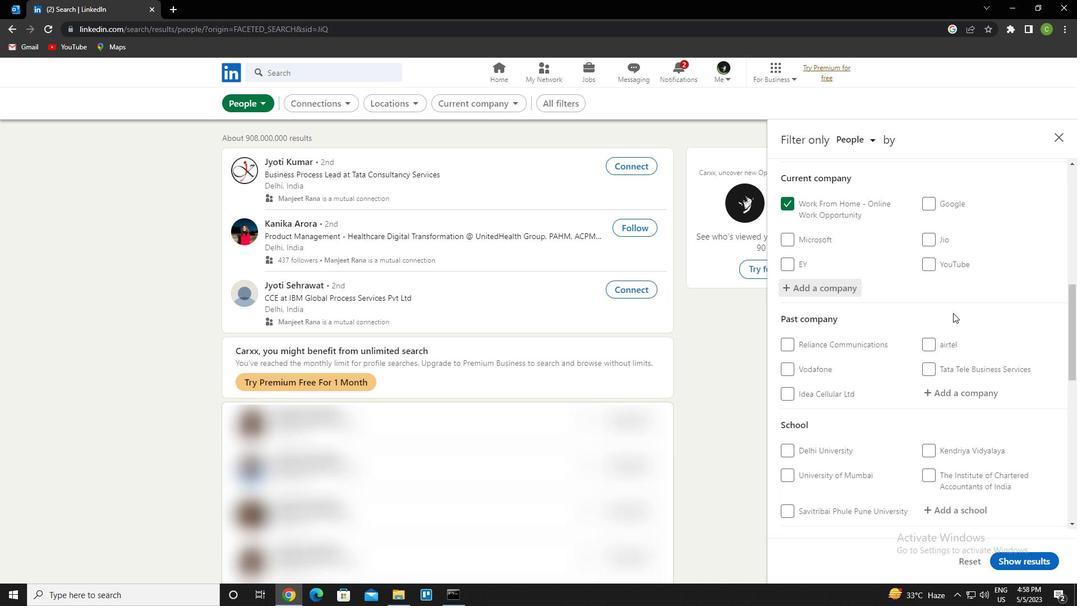 
Action: Mouse moved to (944, 349)
Screenshot: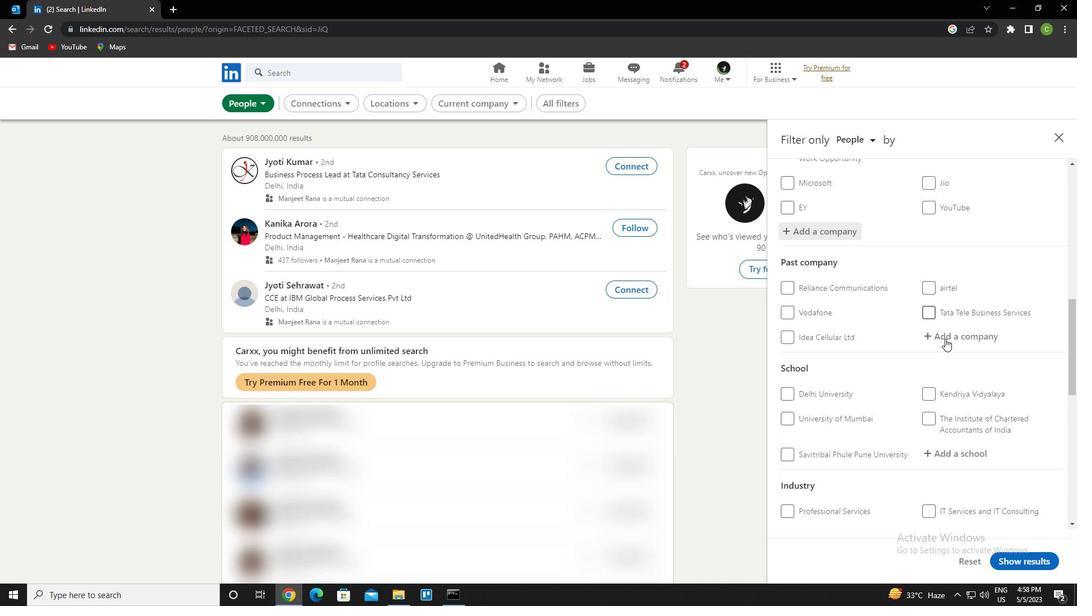 
Action: Mouse scrolled (944, 348) with delta (0, 0)
Screenshot: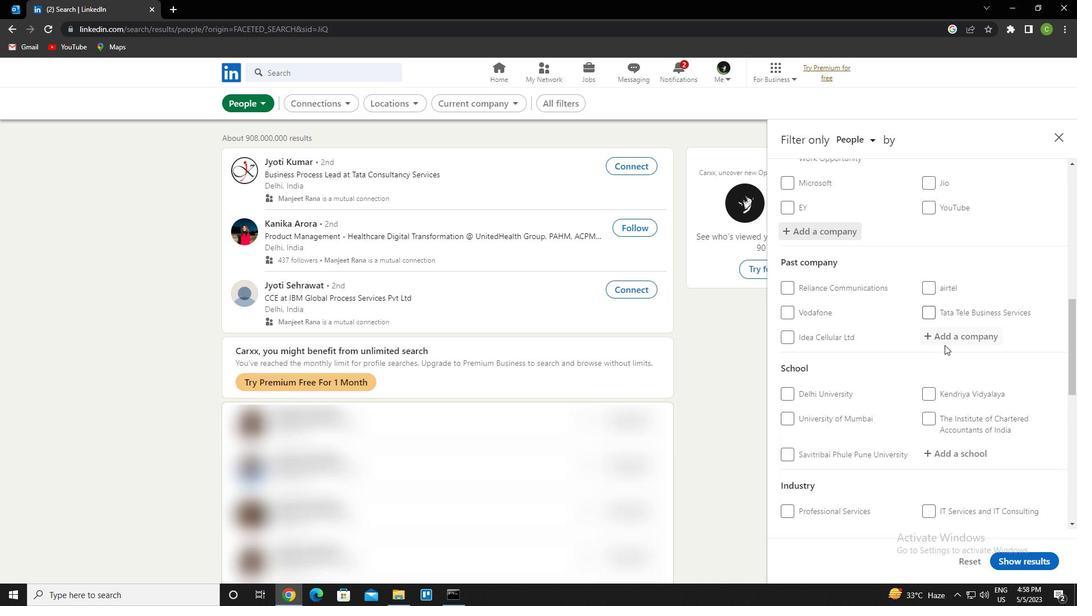 
Action: Mouse scrolled (944, 348) with delta (0, 0)
Screenshot: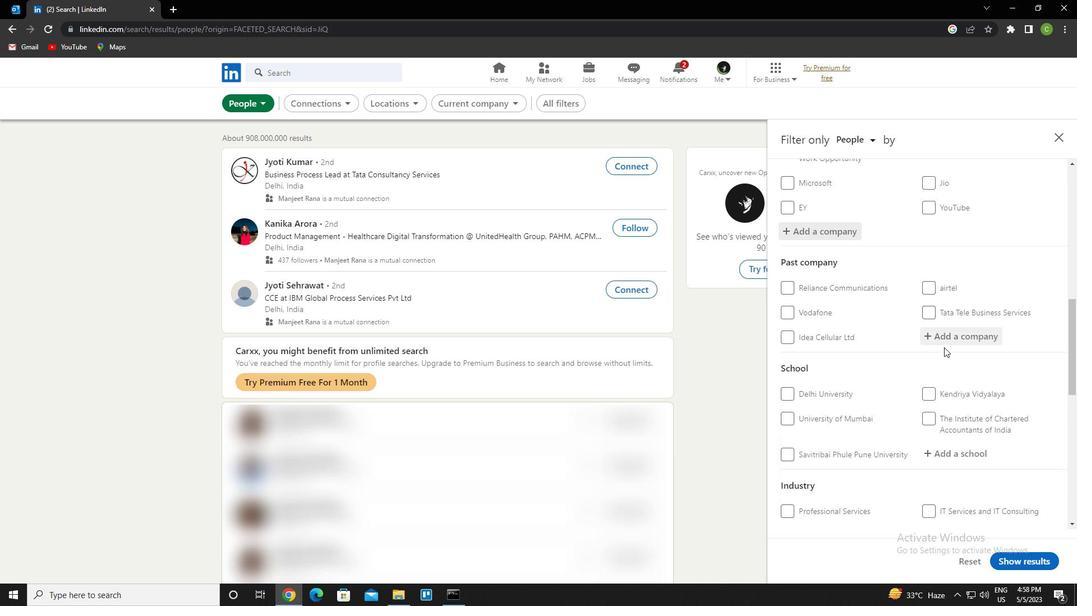 
Action: Mouse moved to (957, 336)
Screenshot: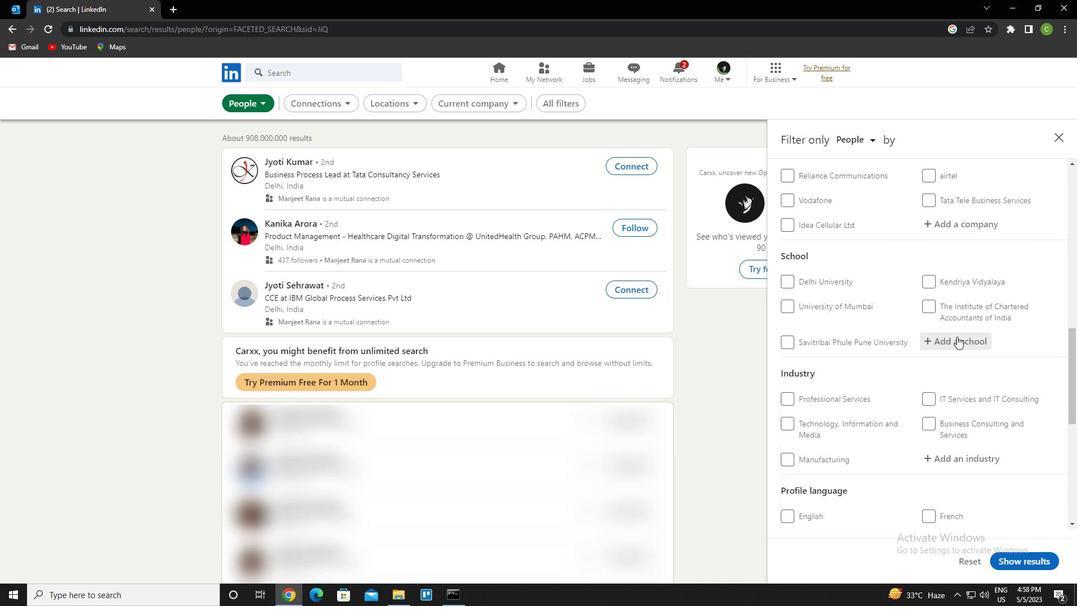 
Action: Mouse pressed left at (957, 336)
Screenshot: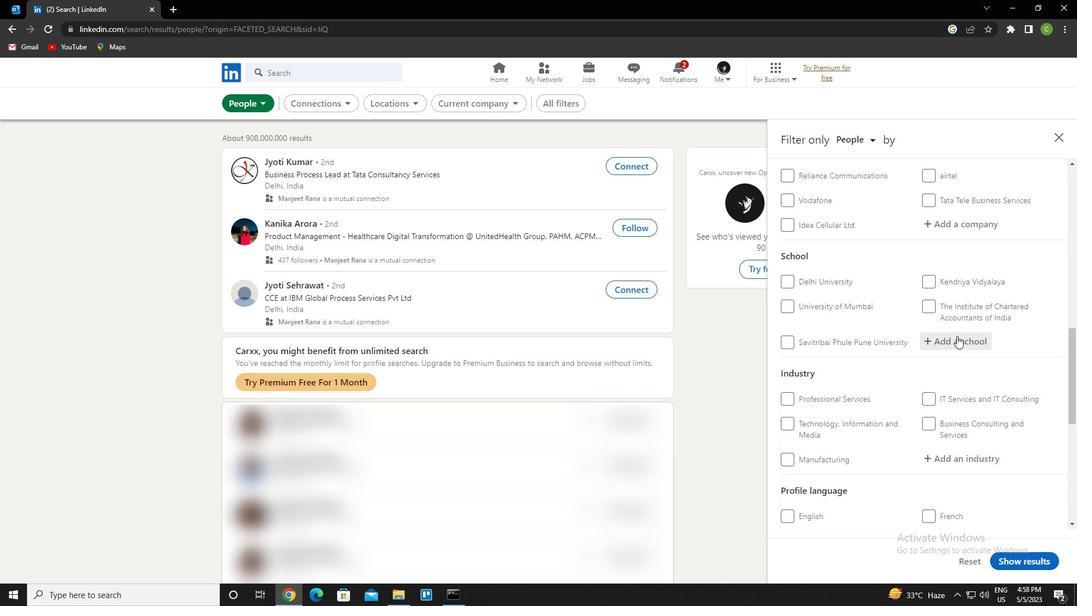 
Action: Key pressed <Key.caps_lock>m<Key.caps_lock>aharashtra<Key.space>public<Key.space>school<Key.down><Key.enter>
Screenshot: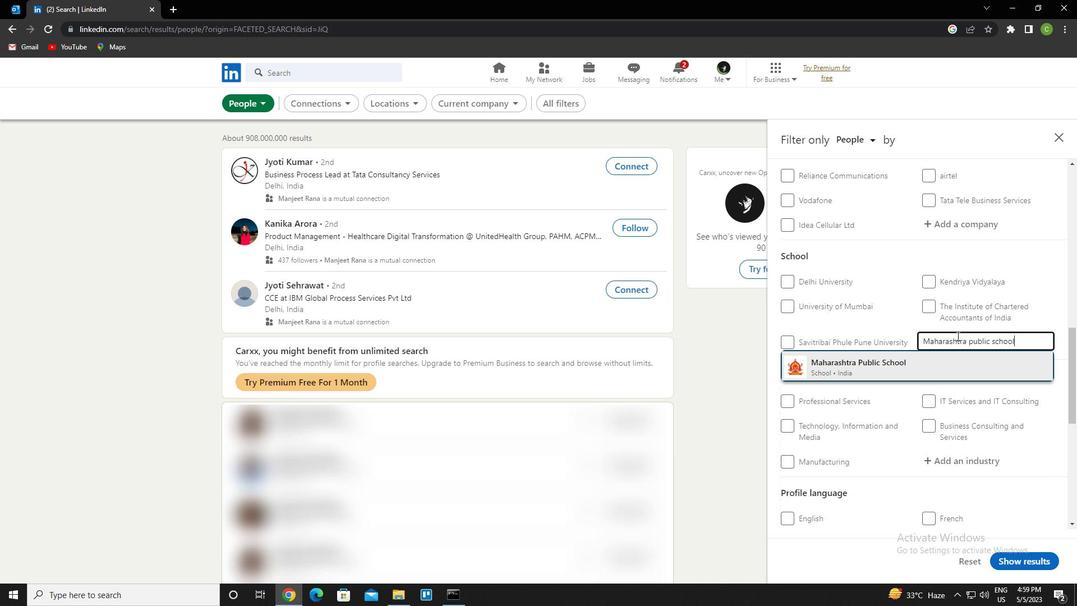 
Action: Mouse scrolled (957, 335) with delta (0, 0)
Screenshot: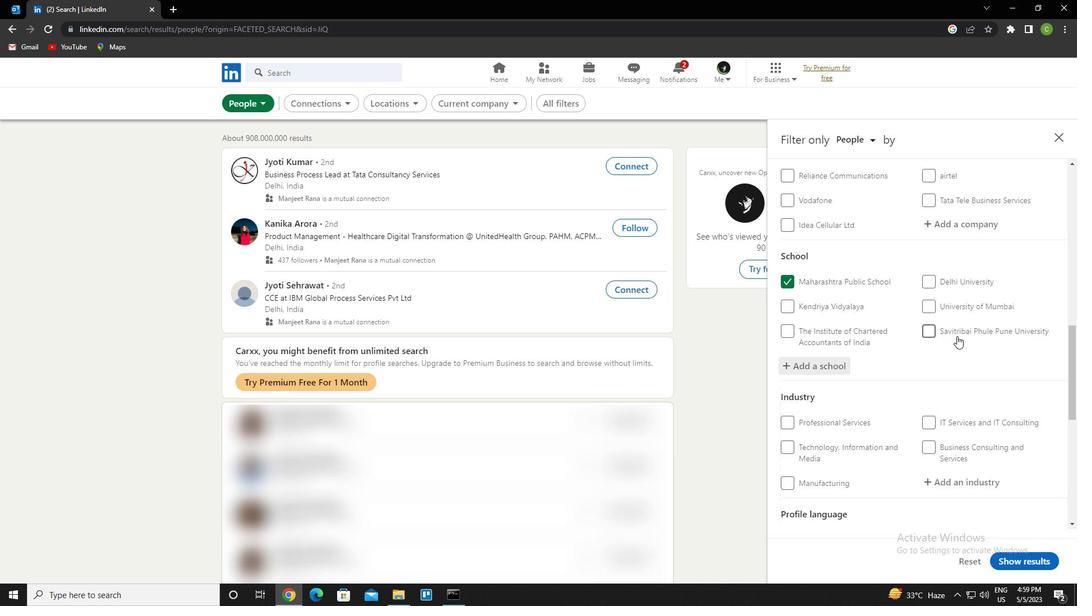 
Action: Mouse moved to (978, 336)
Screenshot: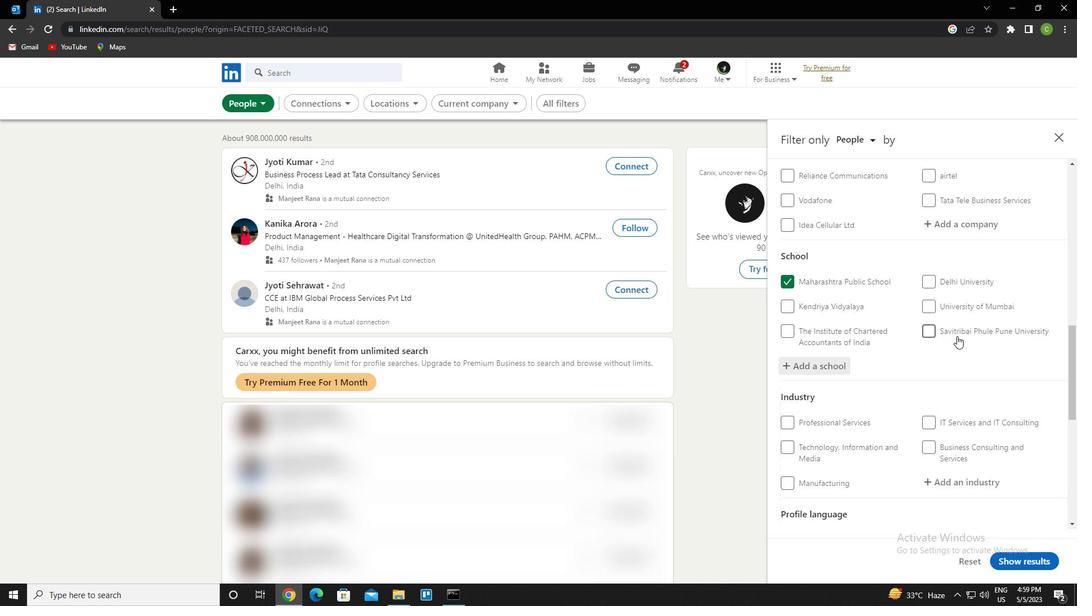 
Action: Mouse scrolled (978, 336) with delta (0, 0)
Screenshot: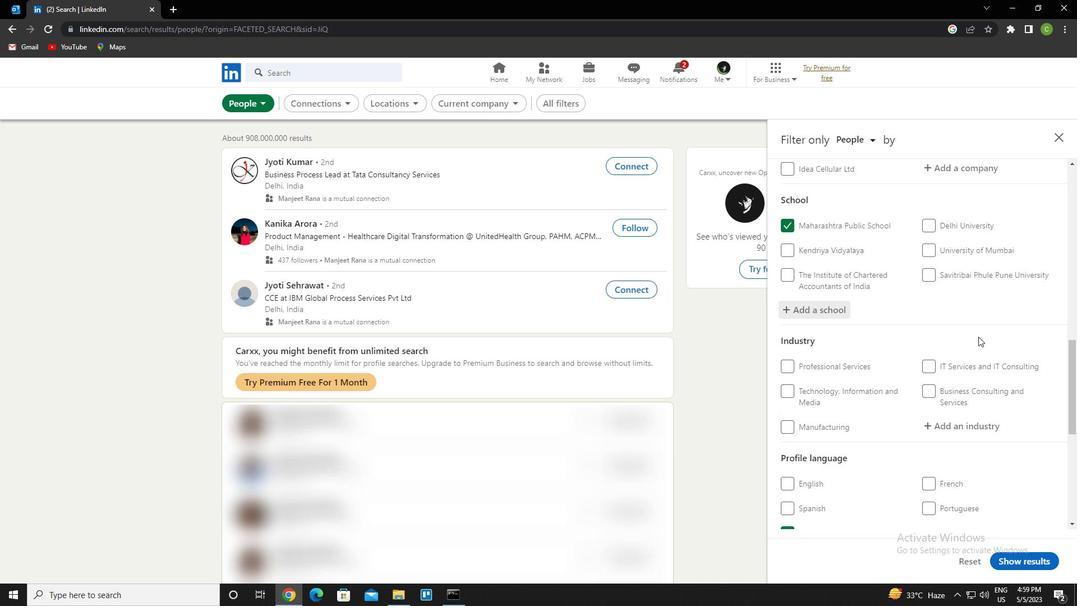 
Action: Mouse scrolled (978, 336) with delta (0, 0)
Screenshot: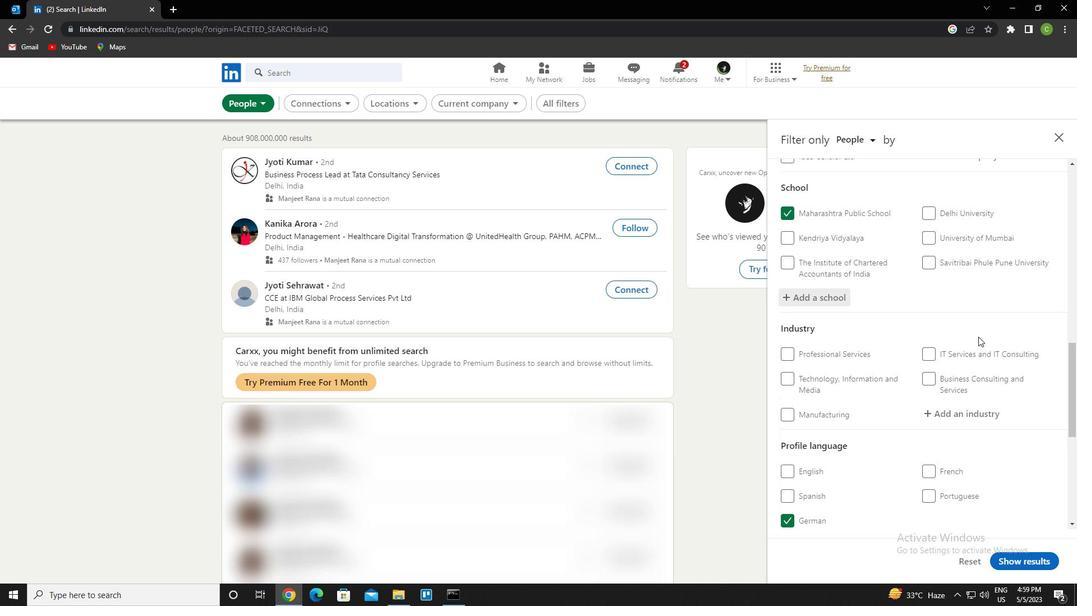 
Action: Mouse moved to (980, 321)
Screenshot: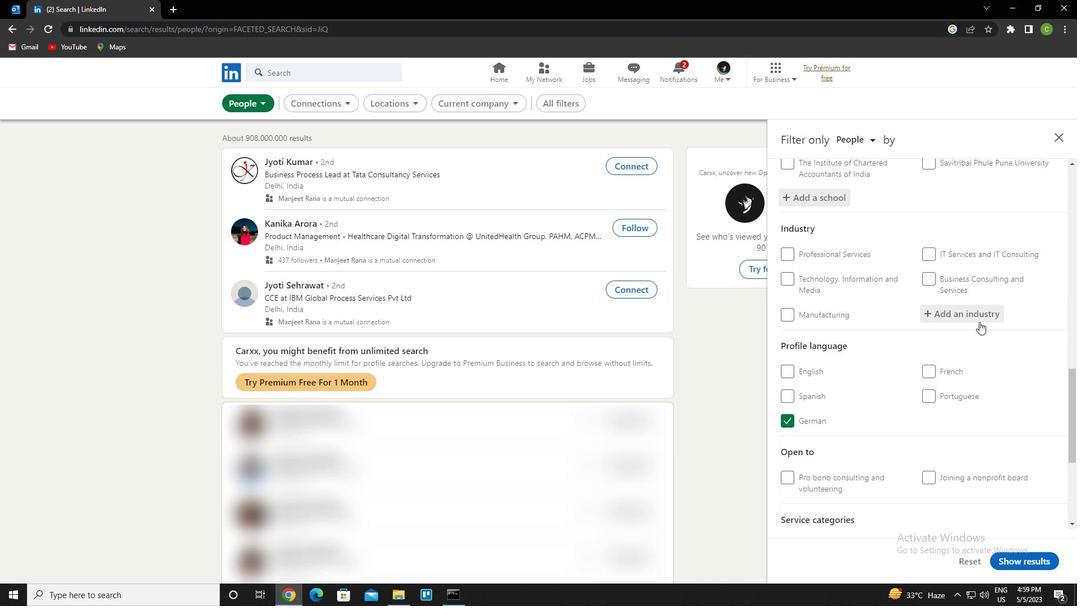 
Action: Mouse pressed left at (980, 321)
Screenshot: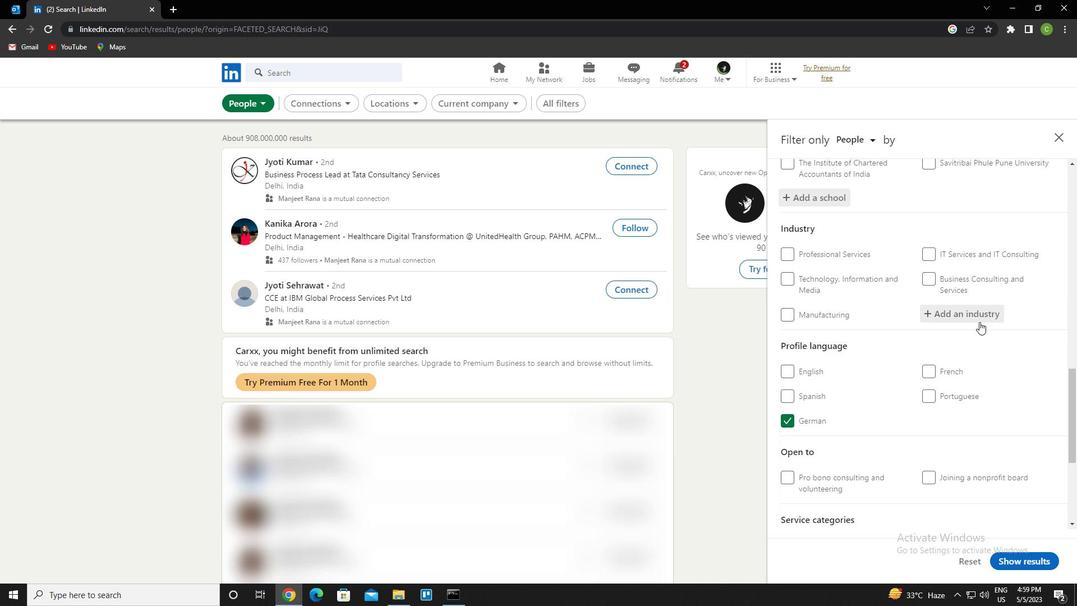 
Action: Key pressed <Key.caps_lock>h<Key.caps_lock>ousehold<Key.space>appliance<Key.space>manufacturing<Key.down><Key.enter>
Screenshot: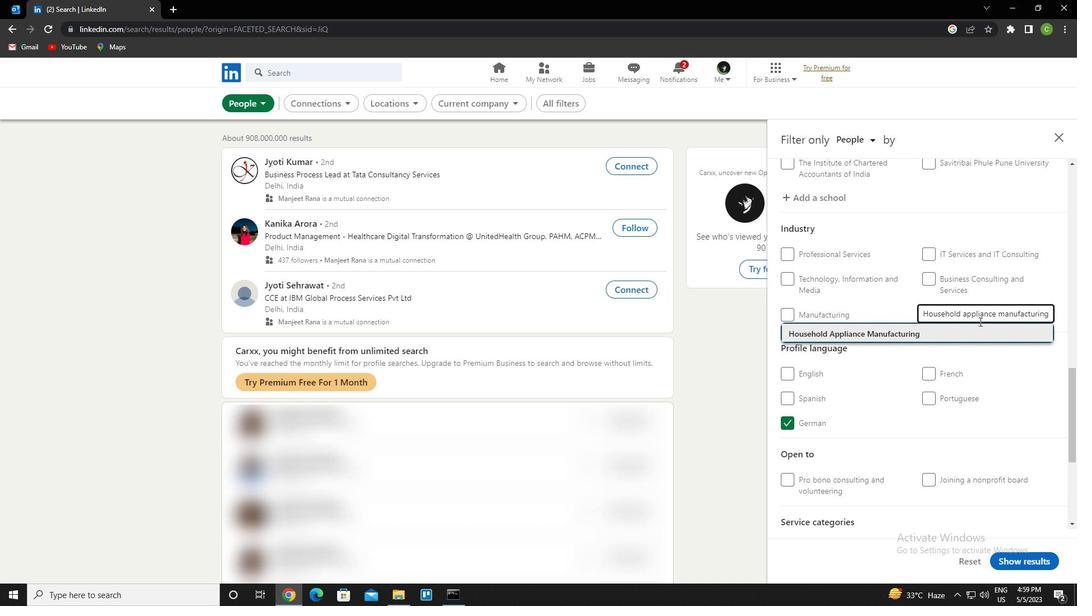 
Action: Mouse scrolled (980, 321) with delta (0, 0)
Screenshot: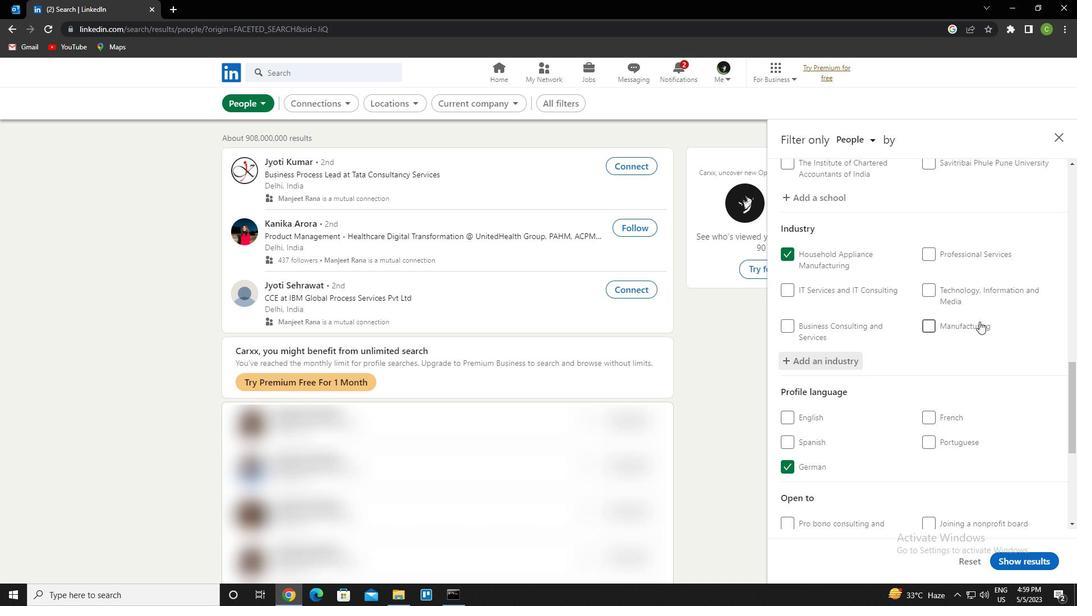 
Action: Mouse moved to (966, 332)
Screenshot: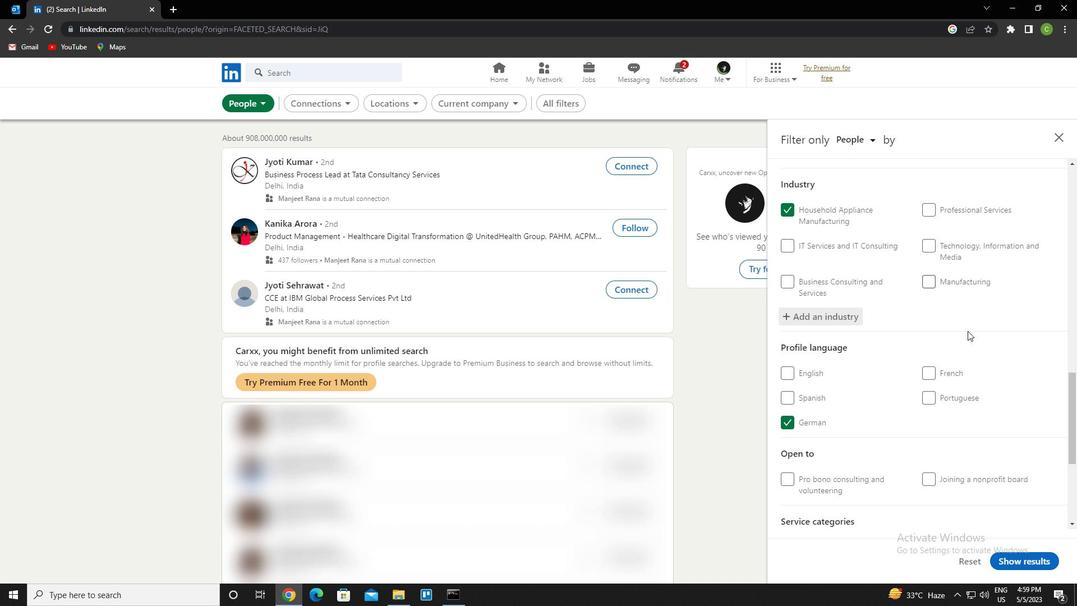 
Action: Mouse scrolled (966, 332) with delta (0, 0)
Screenshot: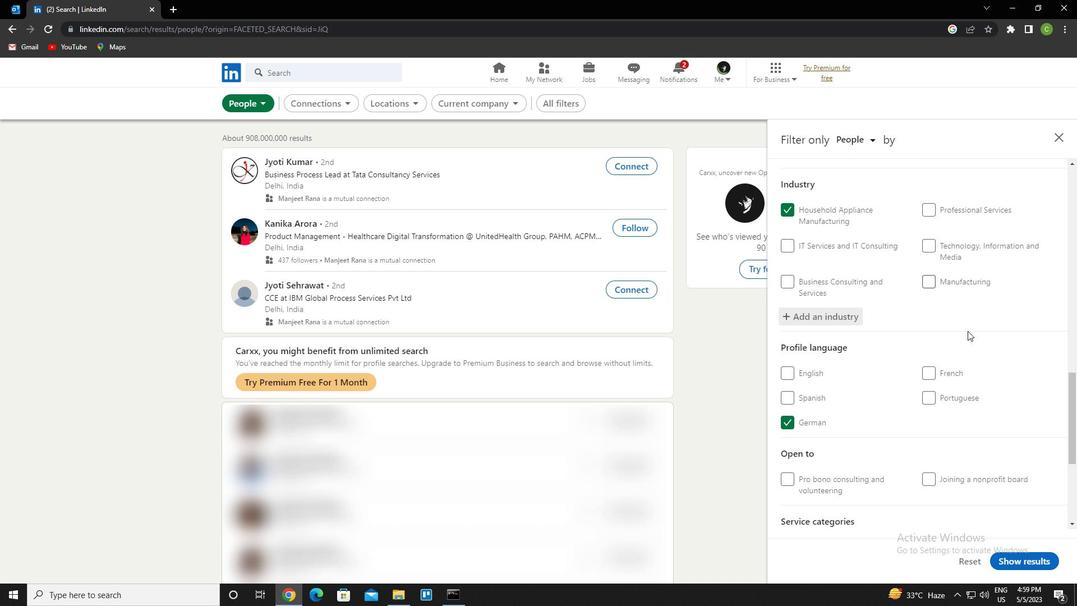 
Action: Mouse moved to (963, 336)
Screenshot: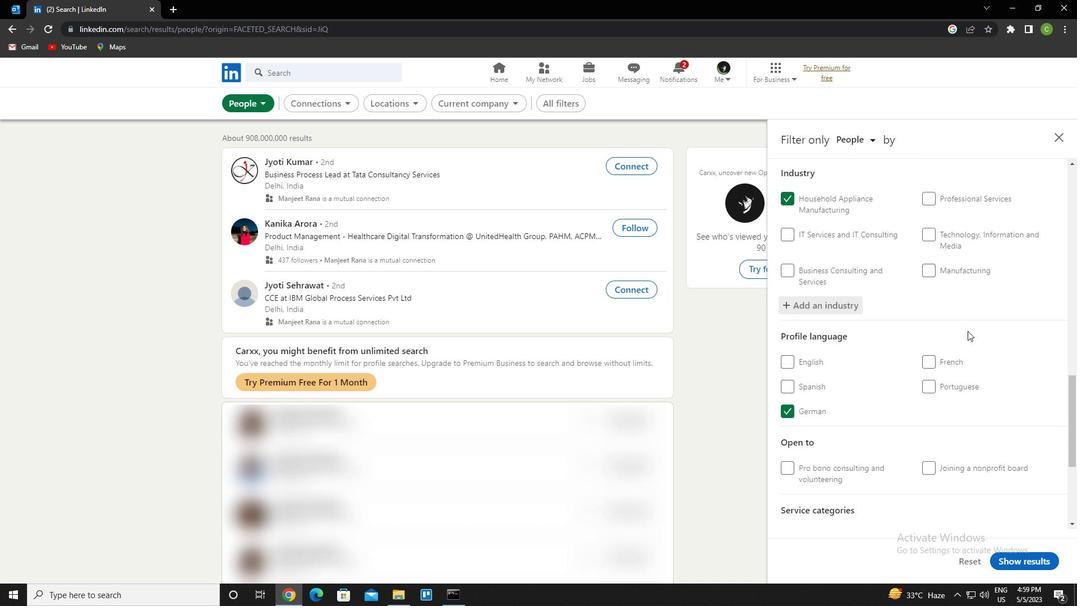 
Action: Mouse scrolled (963, 336) with delta (0, 0)
Screenshot: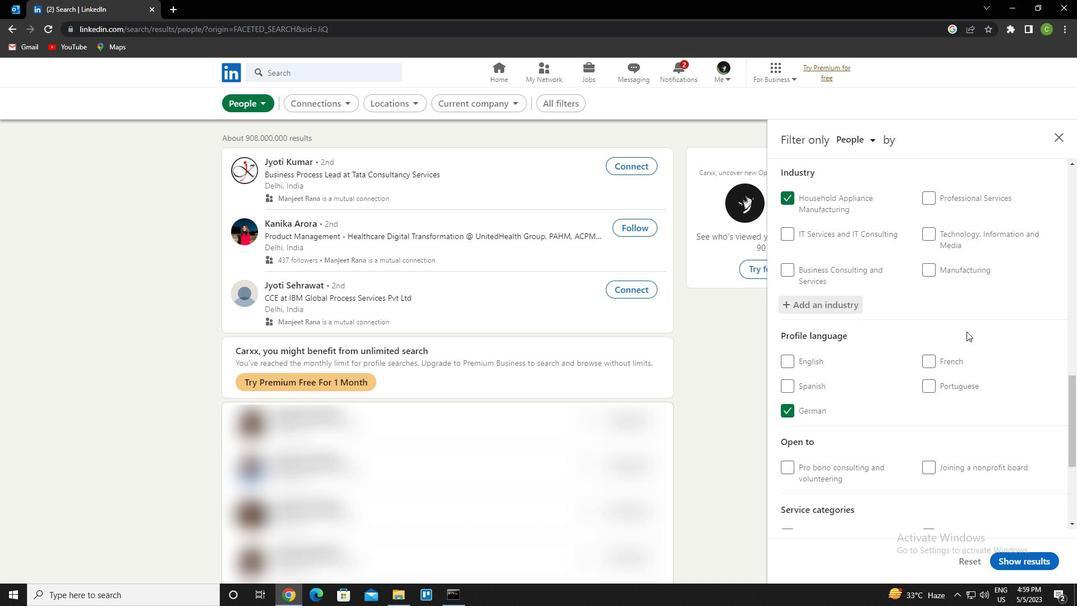 
Action: Mouse scrolled (963, 336) with delta (0, 0)
Screenshot: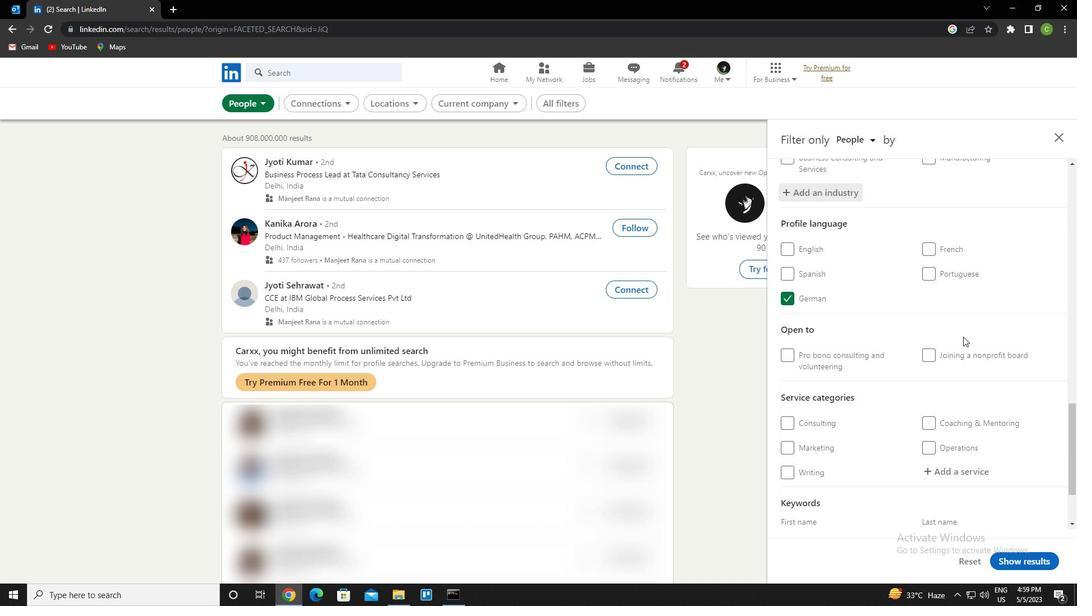 
Action: Mouse scrolled (963, 336) with delta (0, 0)
Screenshot: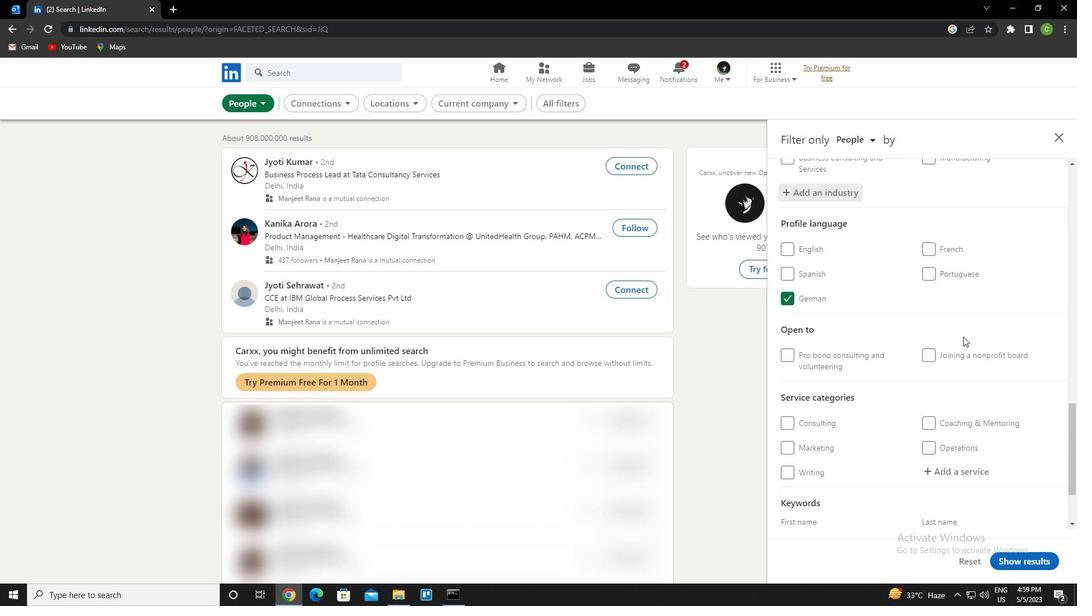 
Action: Mouse scrolled (963, 336) with delta (0, 0)
Screenshot: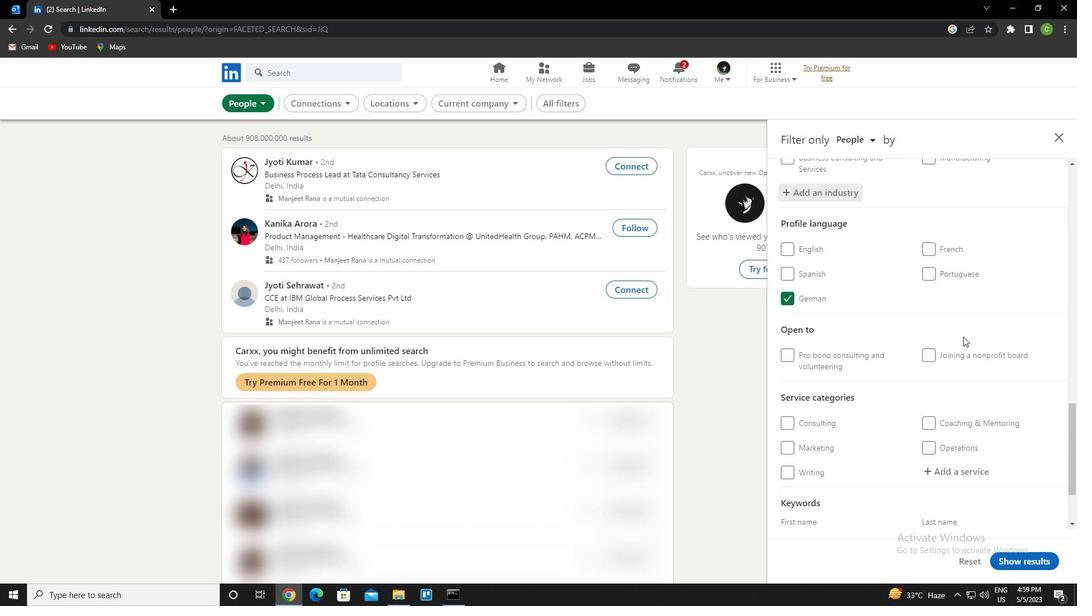 
Action: Mouse moved to (960, 371)
Screenshot: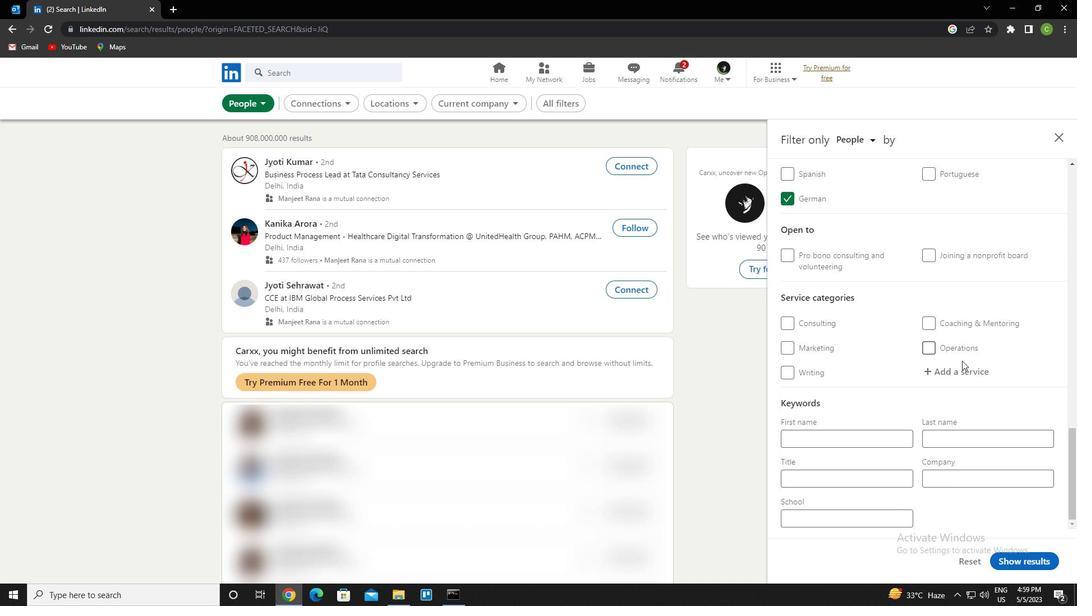 
Action: Mouse pressed left at (960, 371)
Screenshot: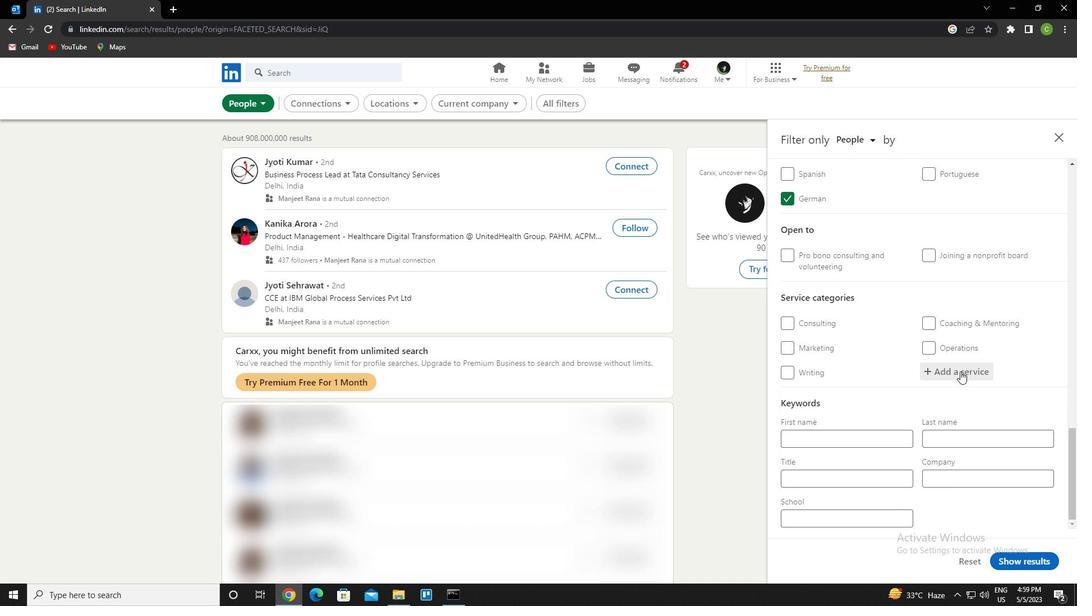 
Action: Key pressed <Key.caps_lock>f<Key.caps_lock>inancial<Key.space><Key.caps_lock>p<Key.caps_lock>lanning<Key.down><Key.enter>
Screenshot: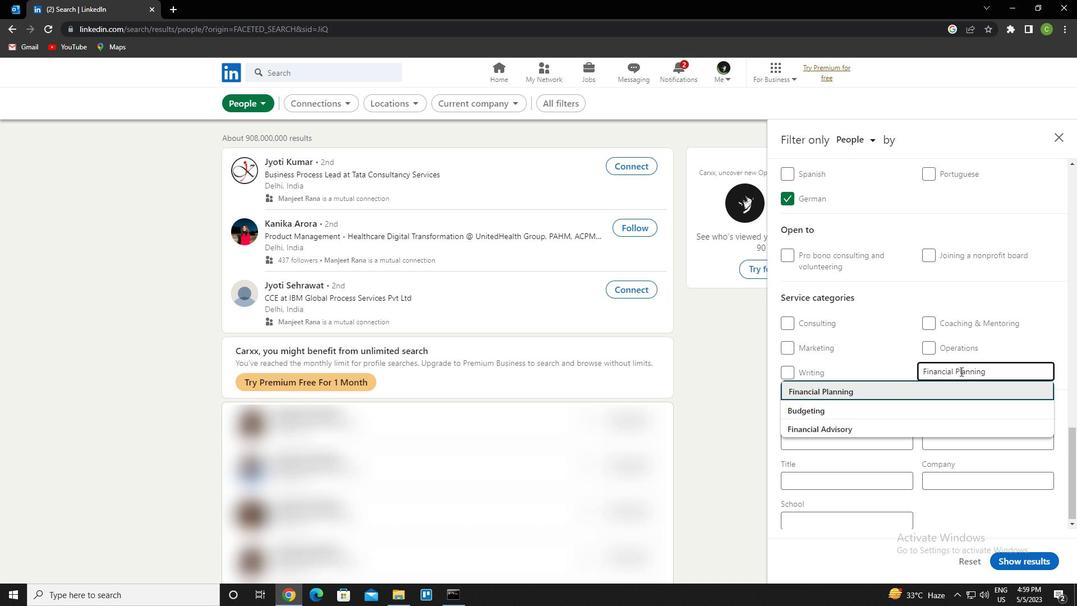 
Action: Mouse scrolled (960, 371) with delta (0, 0)
Screenshot: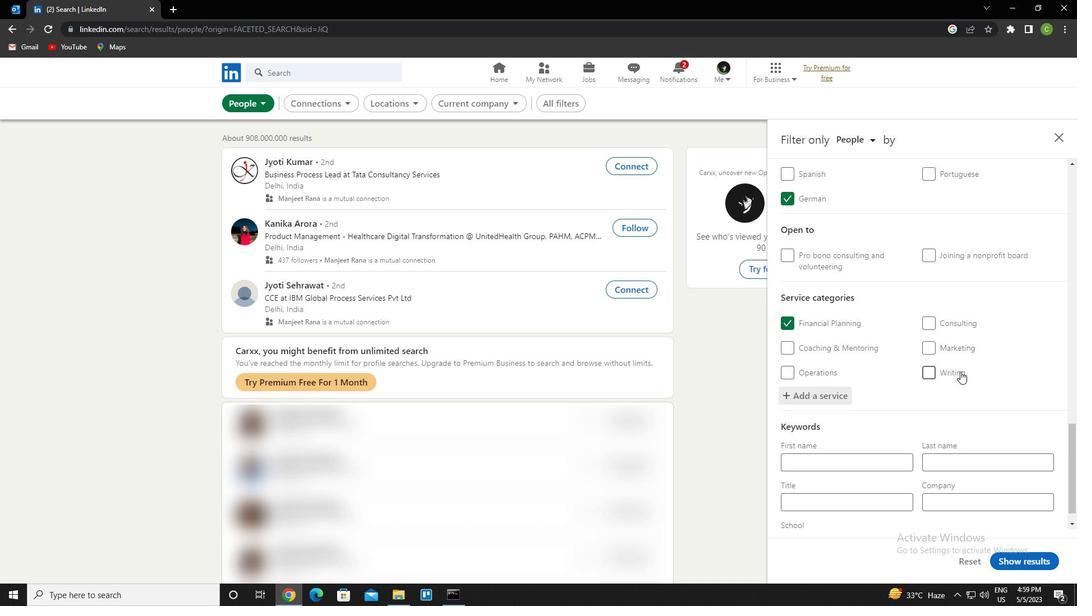 
Action: Mouse scrolled (960, 371) with delta (0, 0)
Screenshot: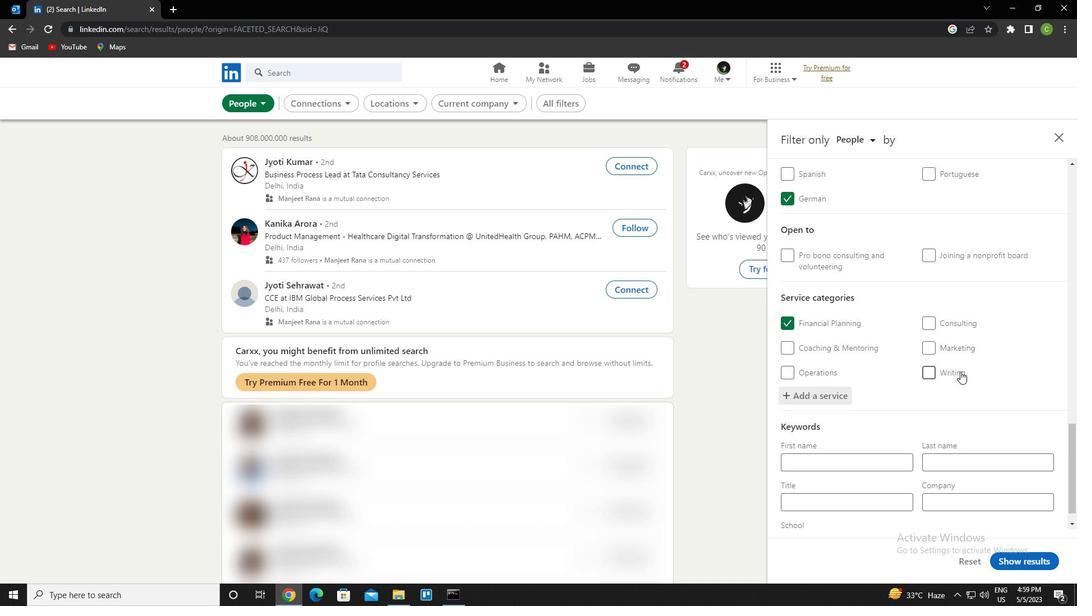 
Action: Mouse moved to (958, 376)
Screenshot: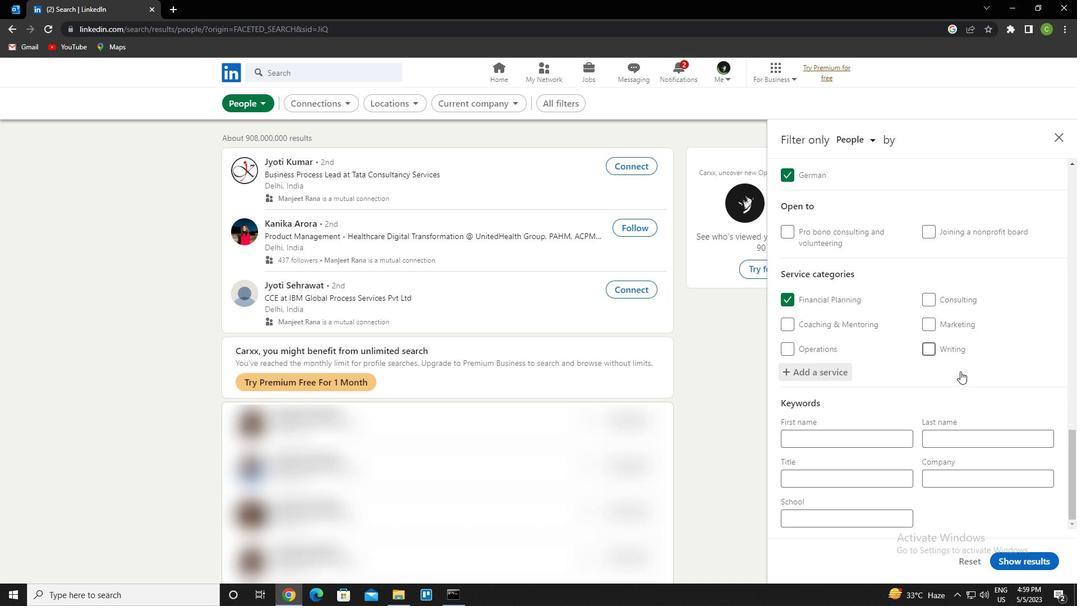 
Action: Mouse scrolled (958, 375) with delta (0, 0)
Screenshot: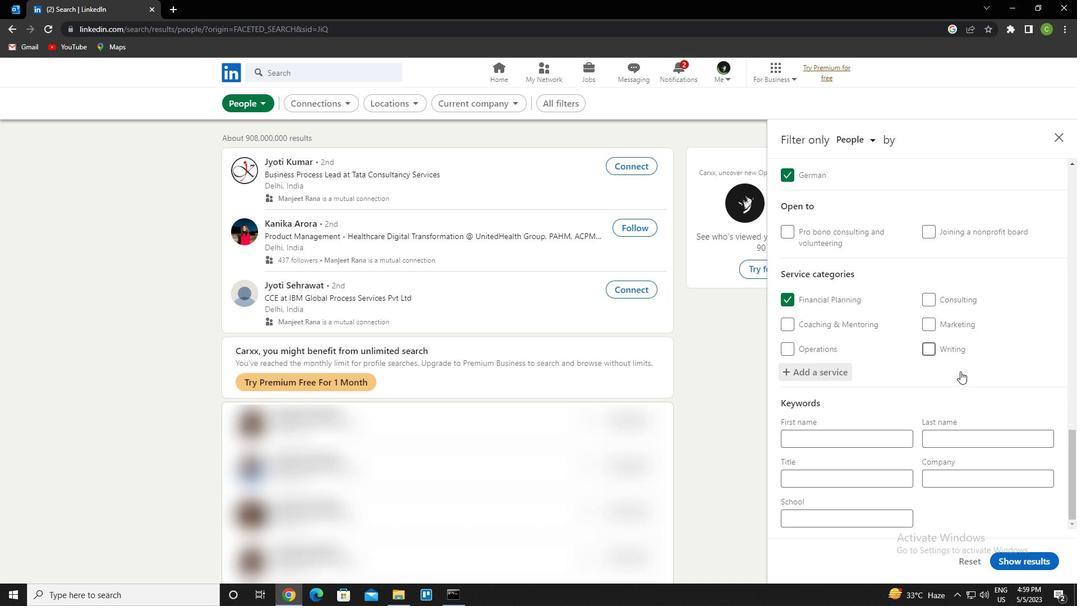 
Action: Mouse moved to (955, 386)
Screenshot: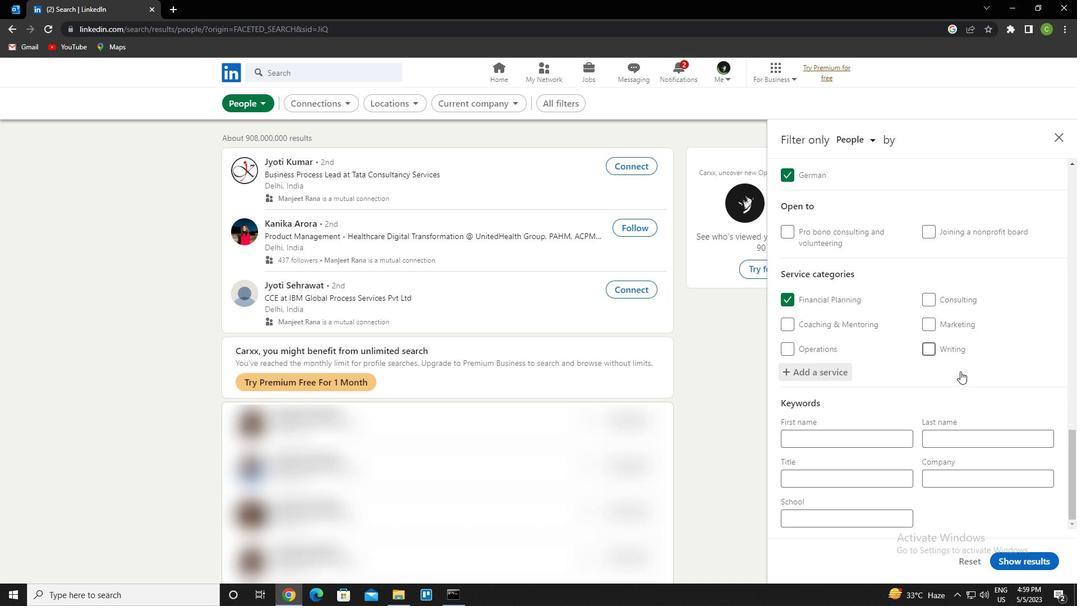 
Action: Mouse scrolled (955, 385) with delta (0, 0)
Screenshot: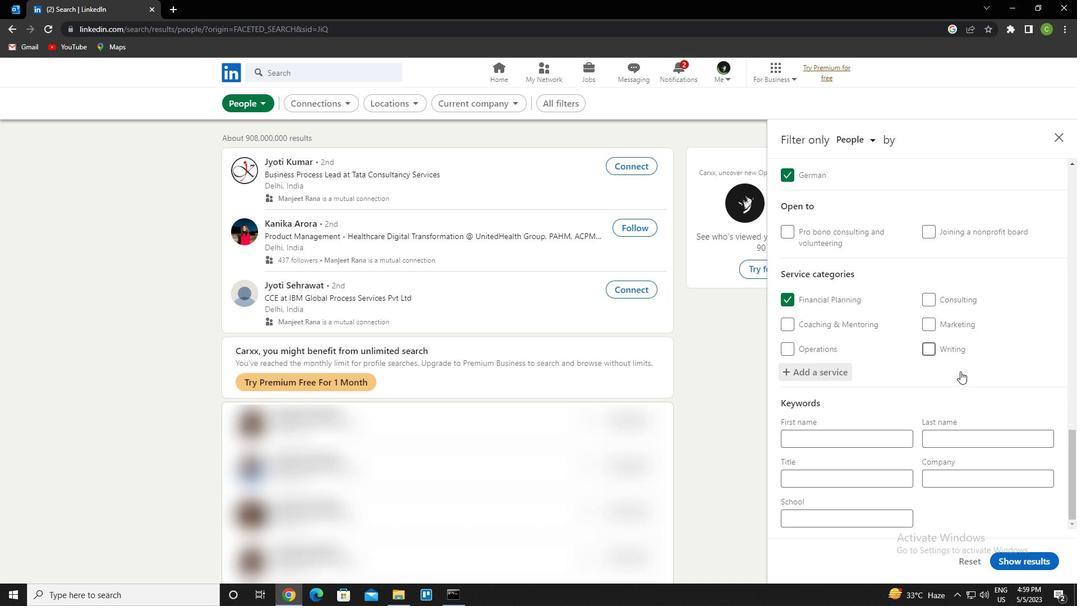 
Action: Mouse moved to (953, 391)
Screenshot: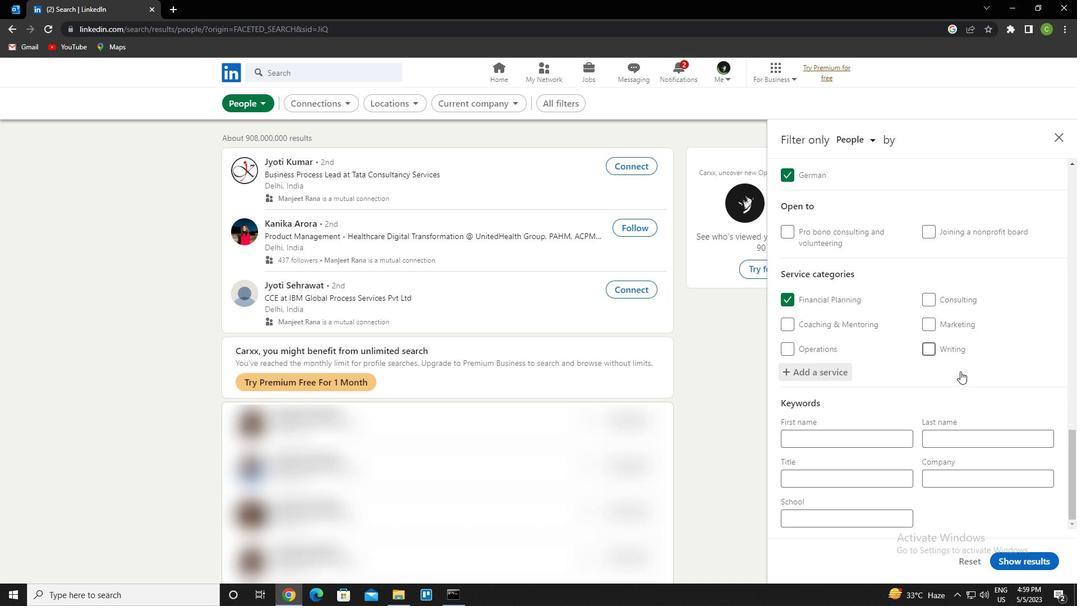 
Action: Mouse scrolled (953, 391) with delta (0, 0)
Screenshot: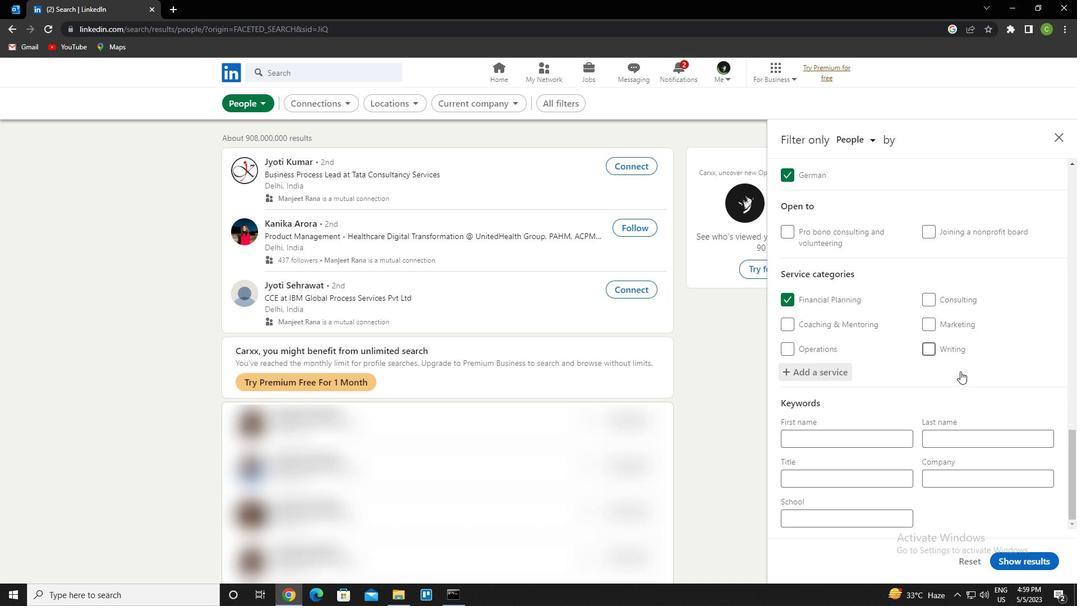 
Action: Mouse moved to (864, 482)
Screenshot: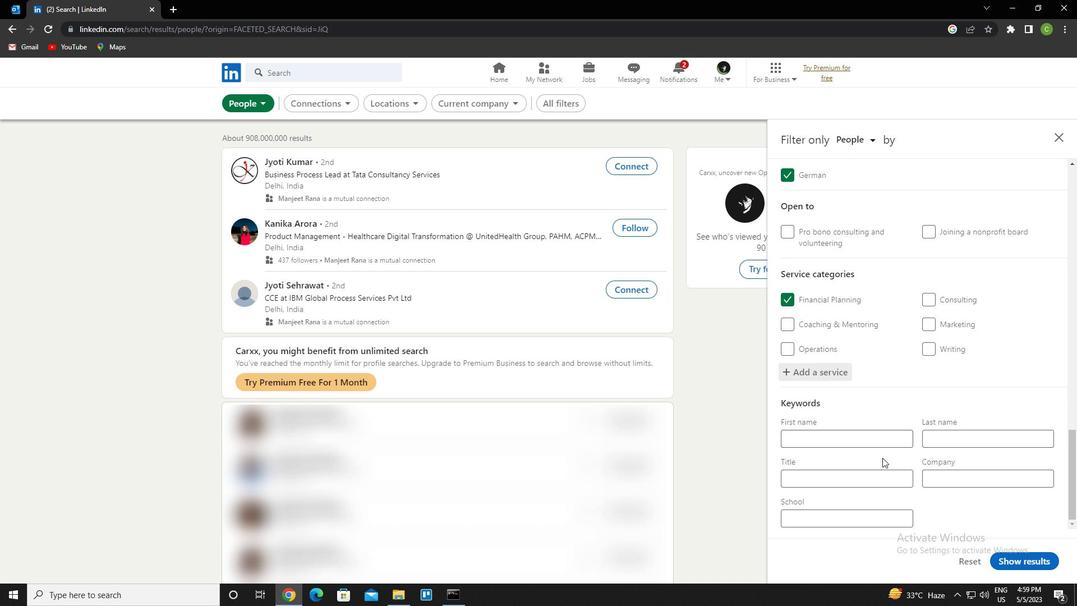 
Action: Mouse pressed left at (864, 482)
Screenshot: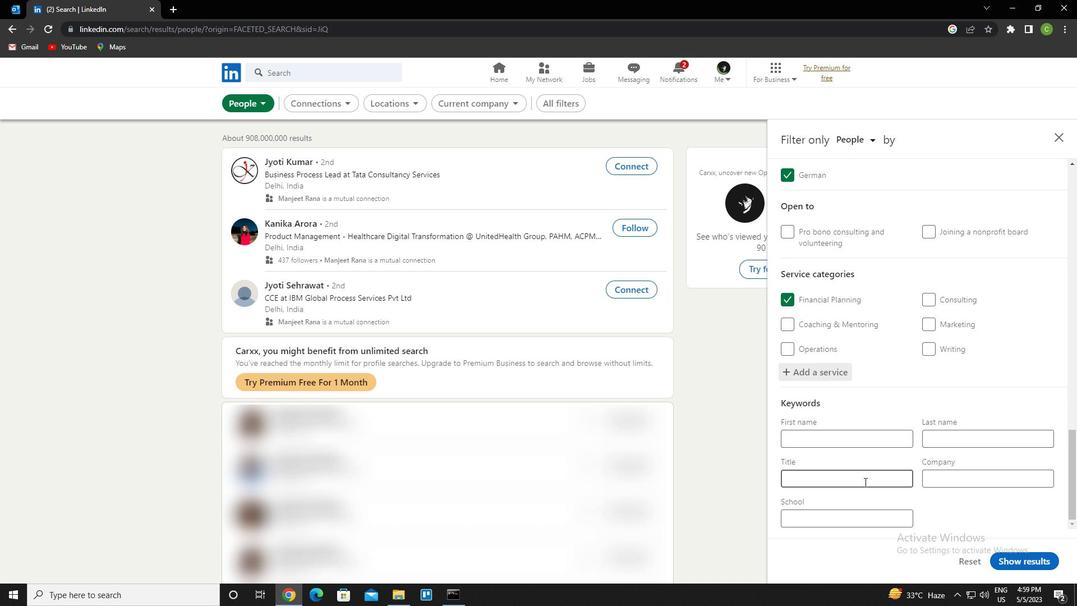 
Action: Key pressed <Key.caps_lock>s<Key.caps_lock>kin<Key.space><Key.caps_lock>c<Key.caps_lock>are<Key.space><Key.caps_lock>s<Key.caps_lock>pecialist
Screenshot: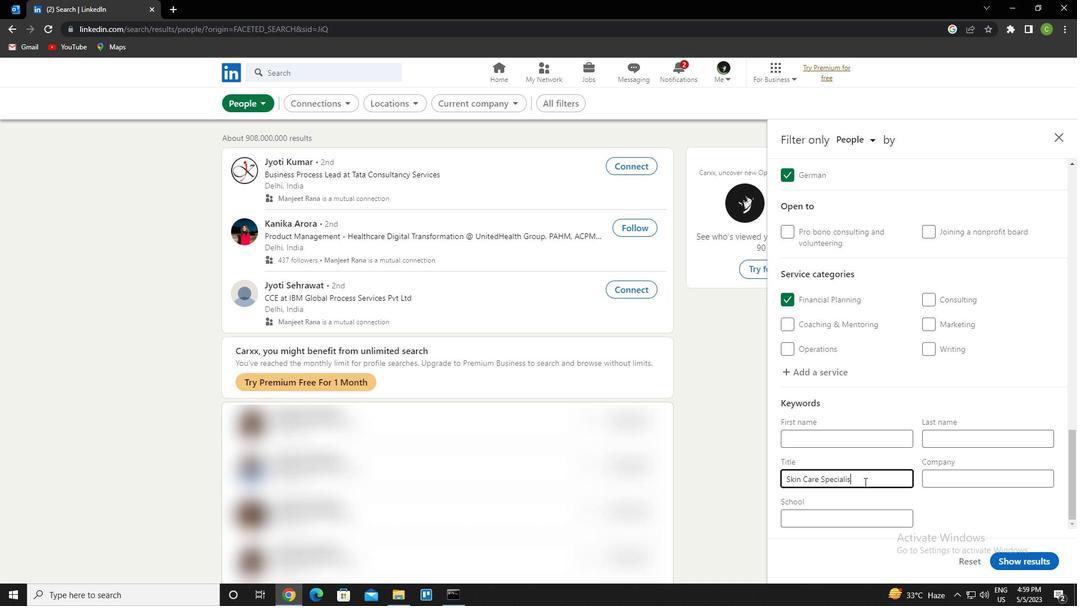 
Action: Mouse moved to (1032, 558)
Screenshot: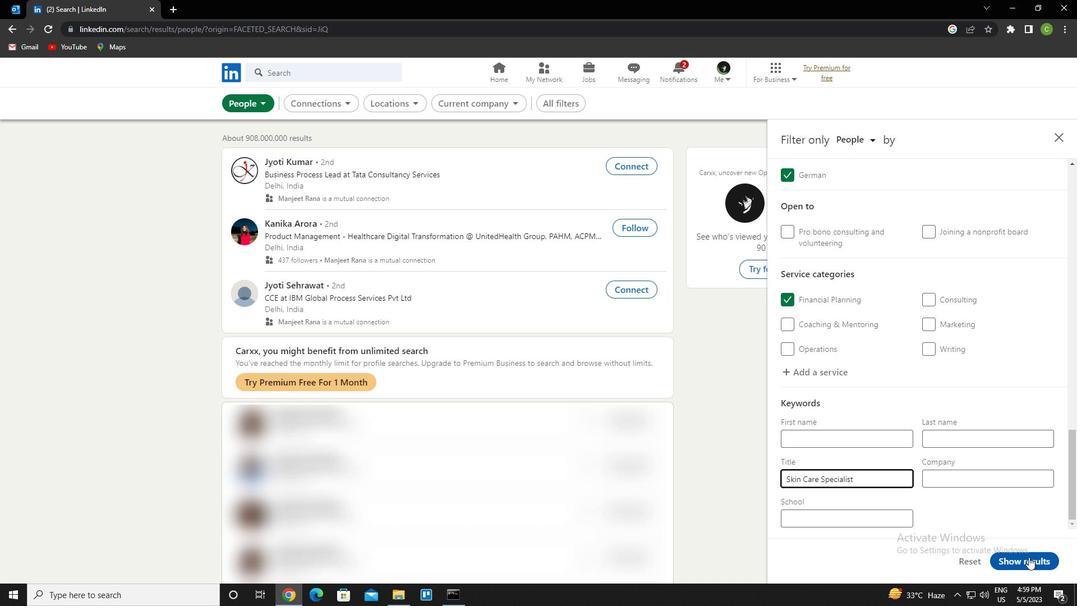 
Action: Mouse pressed left at (1032, 558)
Screenshot: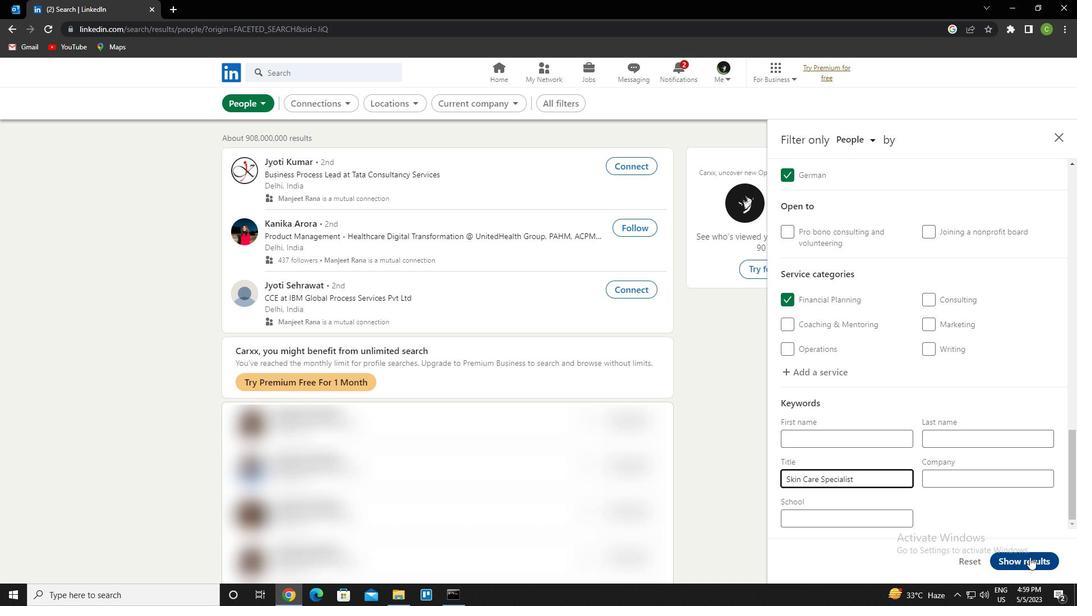 
Action: Mouse moved to (574, 479)
Screenshot: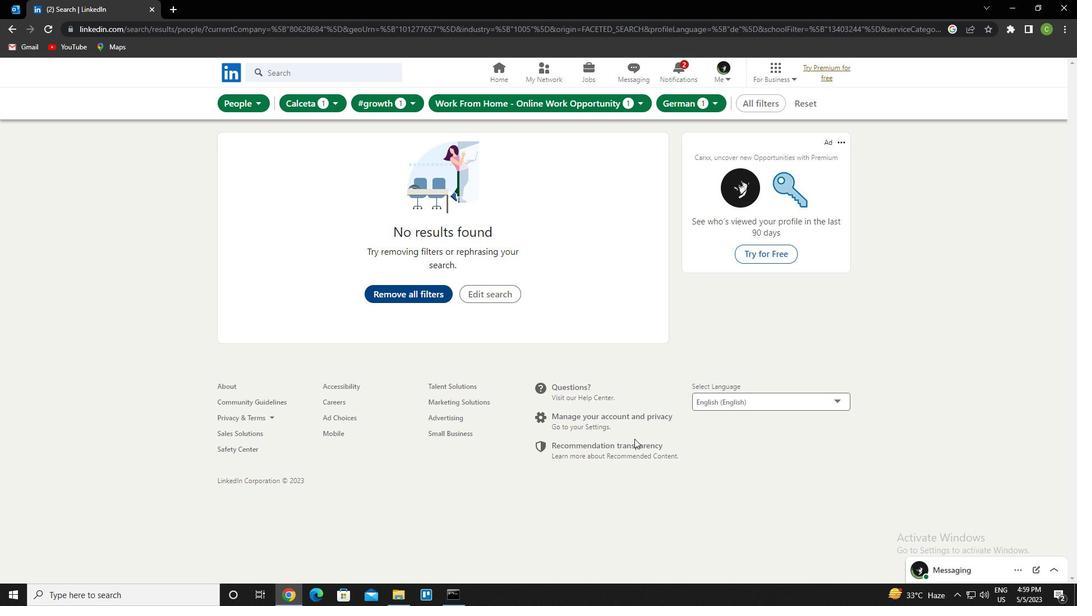 
